 Task: Log work in the project BeaconWorks for the issue 'Develop a new feature to allow for dynamic form creation and customization' spent time as '3w 6d 1h 13m' and remaining time as '5w 1d 5h 59m' and move to top of backlog. Now add the issue to the epic 'Knowledge Management System Implementation'. Log work in the project BeaconWorks for the issue 'Improve the accuracy of search results by implementing machine learning algorithms' spent time as '6w 5d 7h 15m' and remaining time as '3w 6d 18h 51m' and move to bottom of backlog. Now add the issue to the epic 'Search Engine Marketing (SEM) Implementation'
Action: Mouse moved to (192, 56)
Screenshot: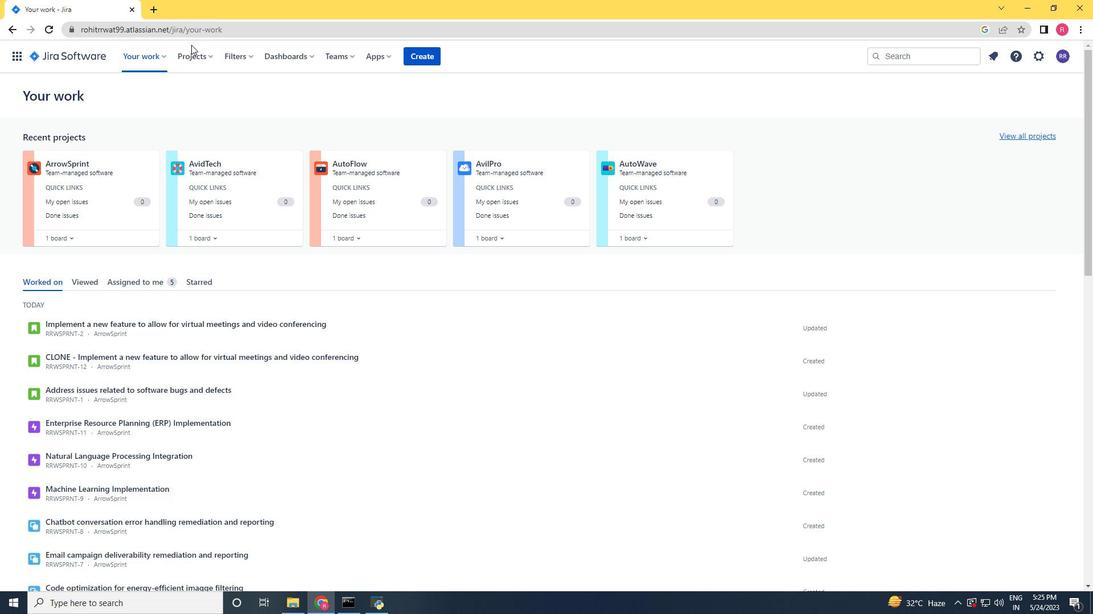 
Action: Mouse pressed left at (192, 56)
Screenshot: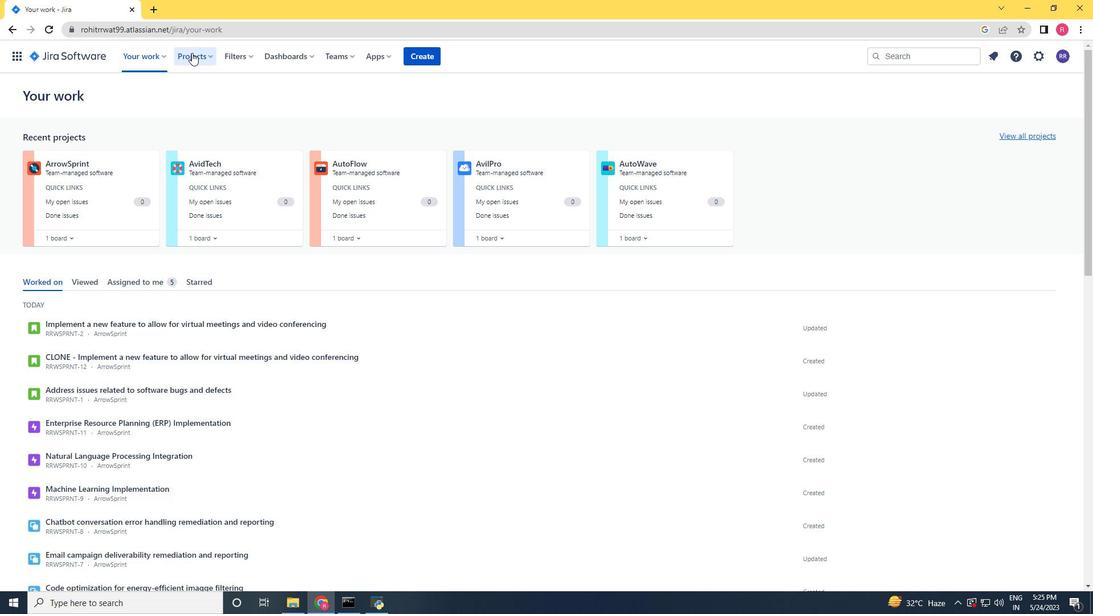 
Action: Mouse moved to (208, 117)
Screenshot: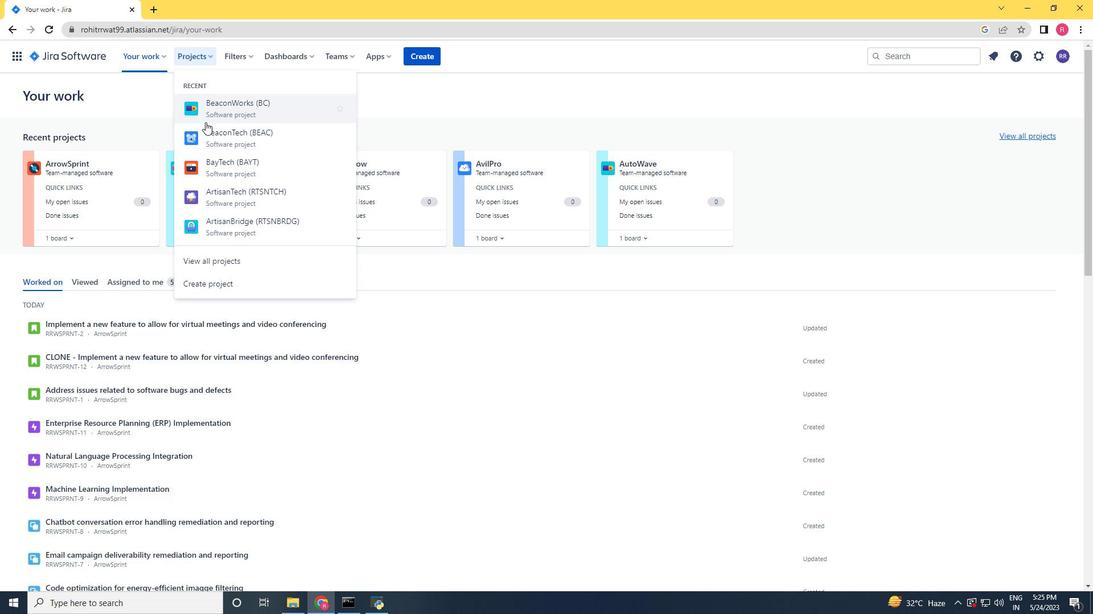 
Action: Mouse pressed left at (208, 117)
Screenshot: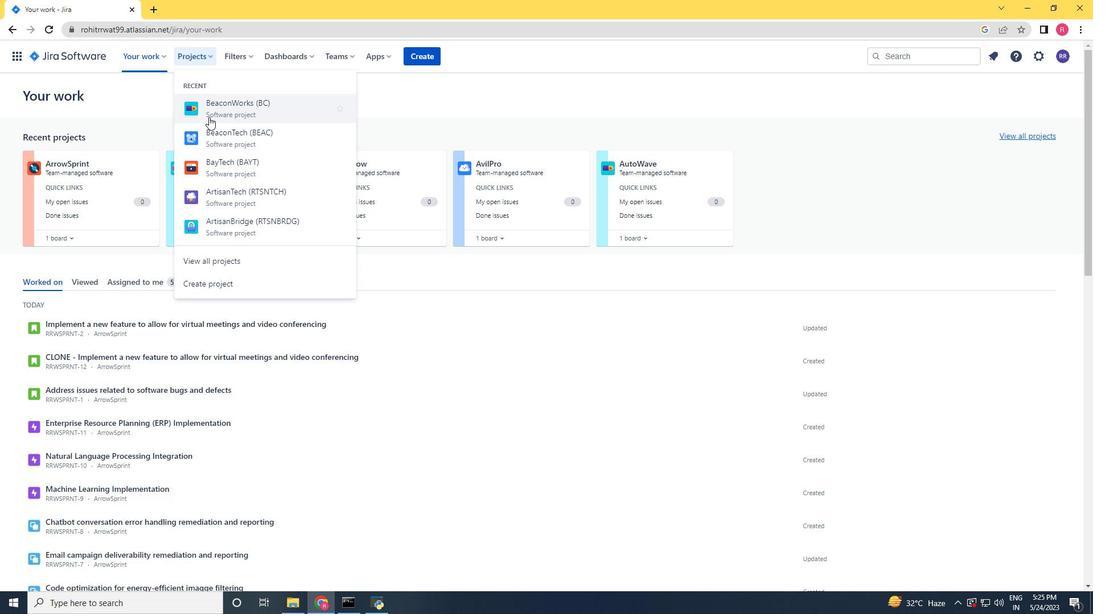 
Action: Mouse moved to (84, 169)
Screenshot: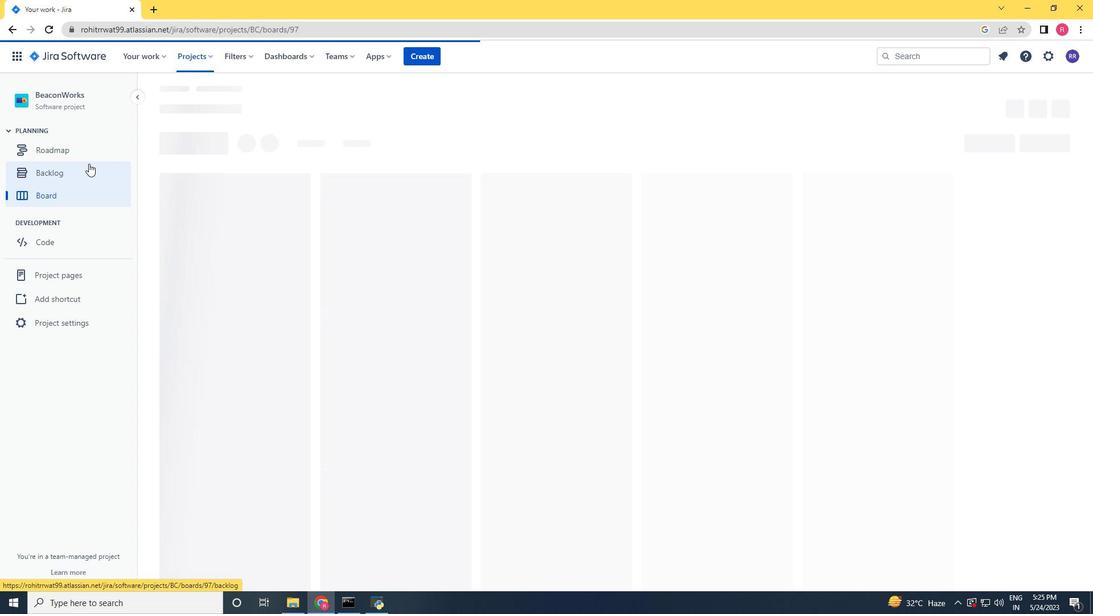
Action: Mouse pressed left at (84, 169)
Screenshot: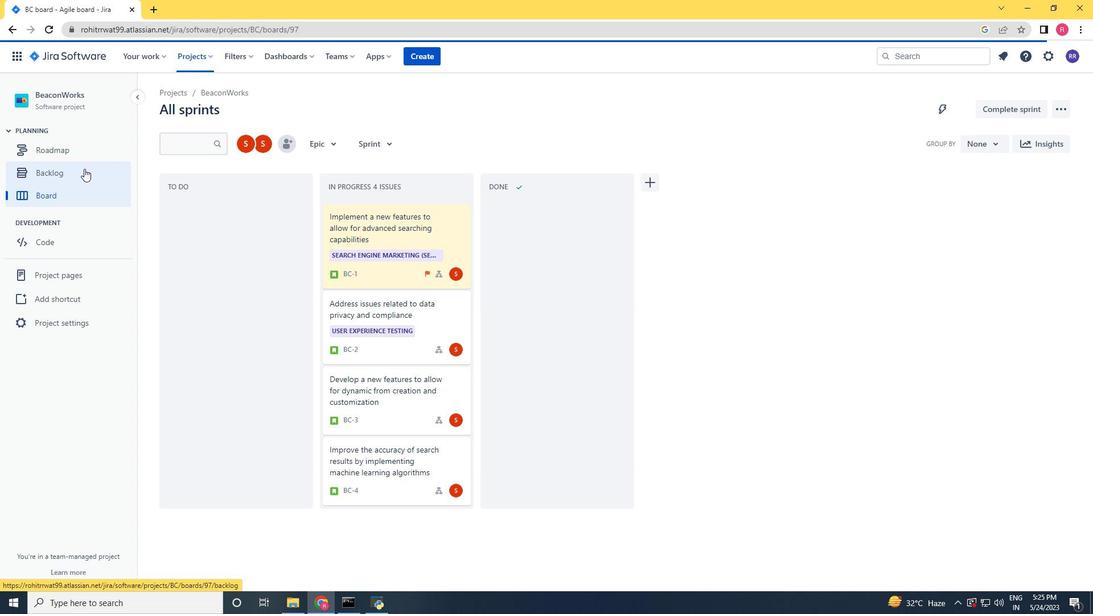 
Action: Mouse moved to (800, 379)
Screenshot: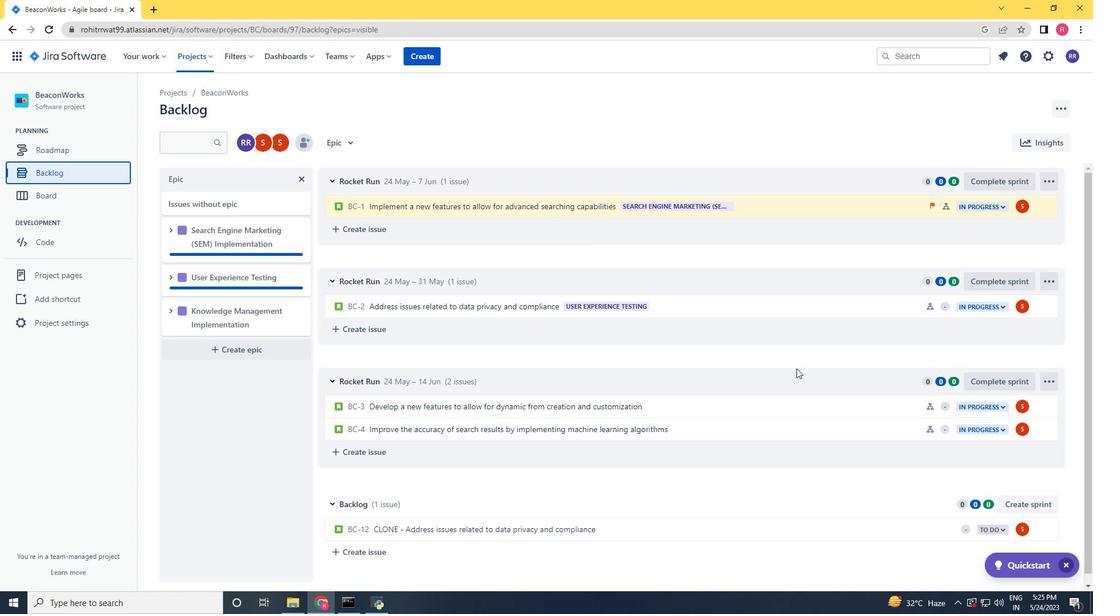 
Action: Mouse scrolled (800, 379) with delta (0, 0)
Screenshot: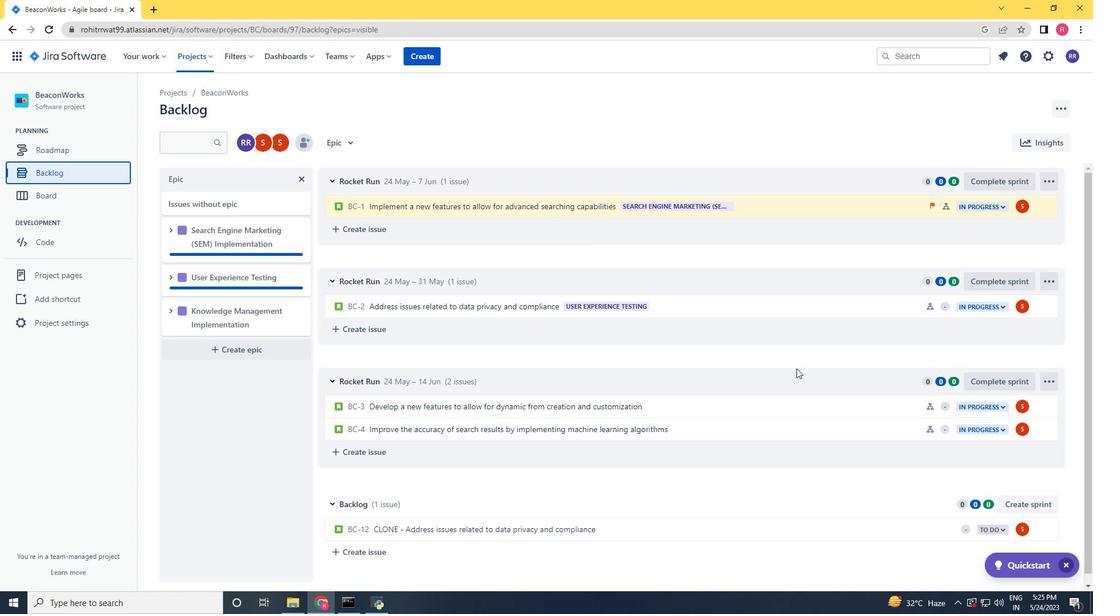 
Action: Mouse scrolled (800, 379) with delta (0, 0)
Screenshot: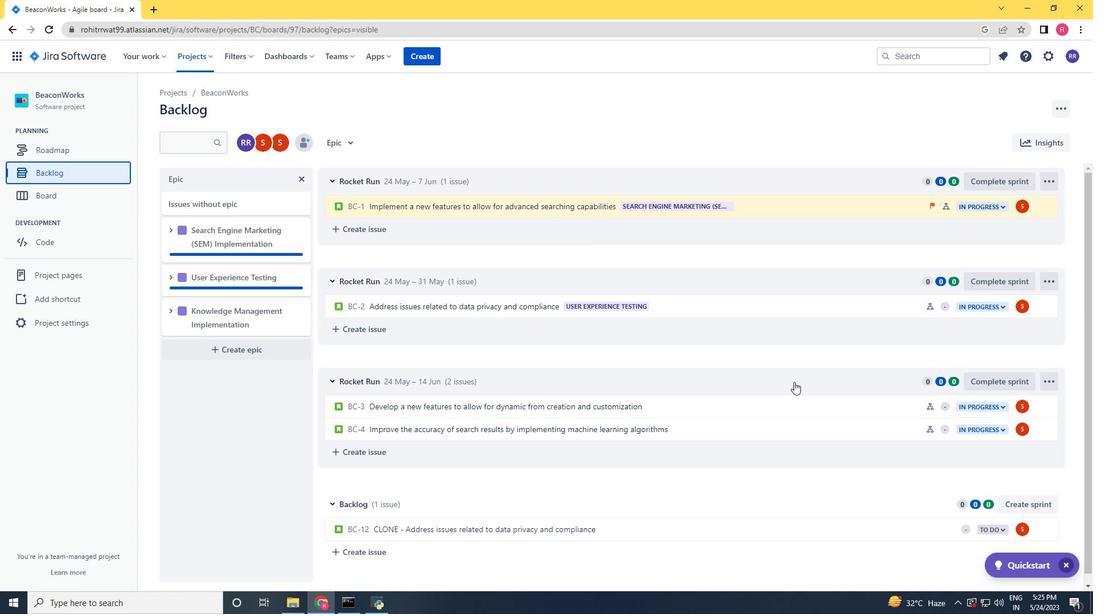 
Action: Mouse scrolled (800, 379) with delta (0, 0)
Screenshot: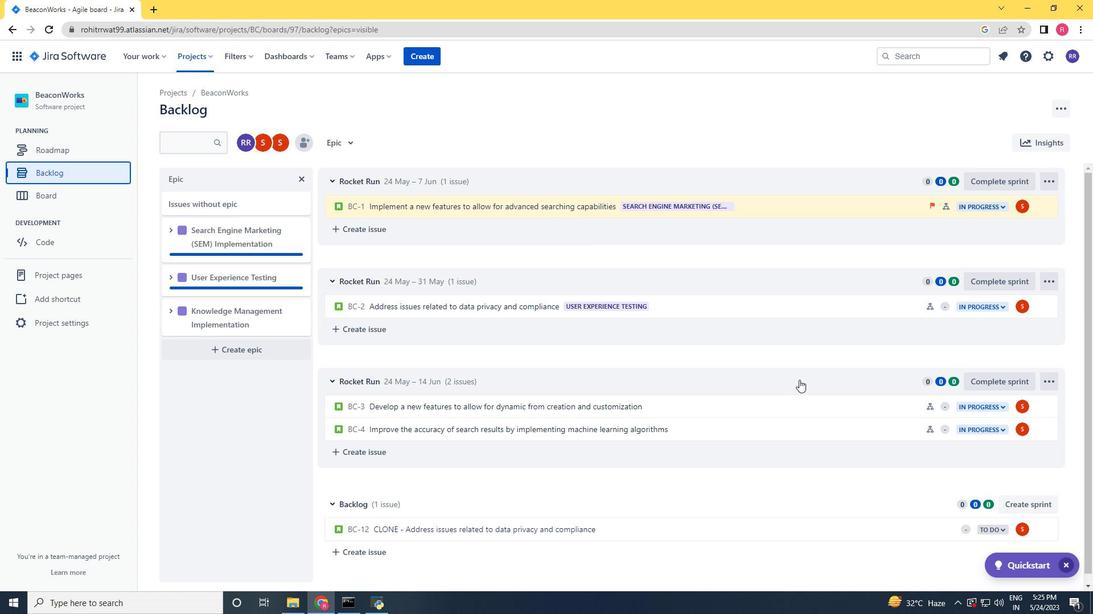 
Action: Mouse moved to (802, 399)
Screenshot: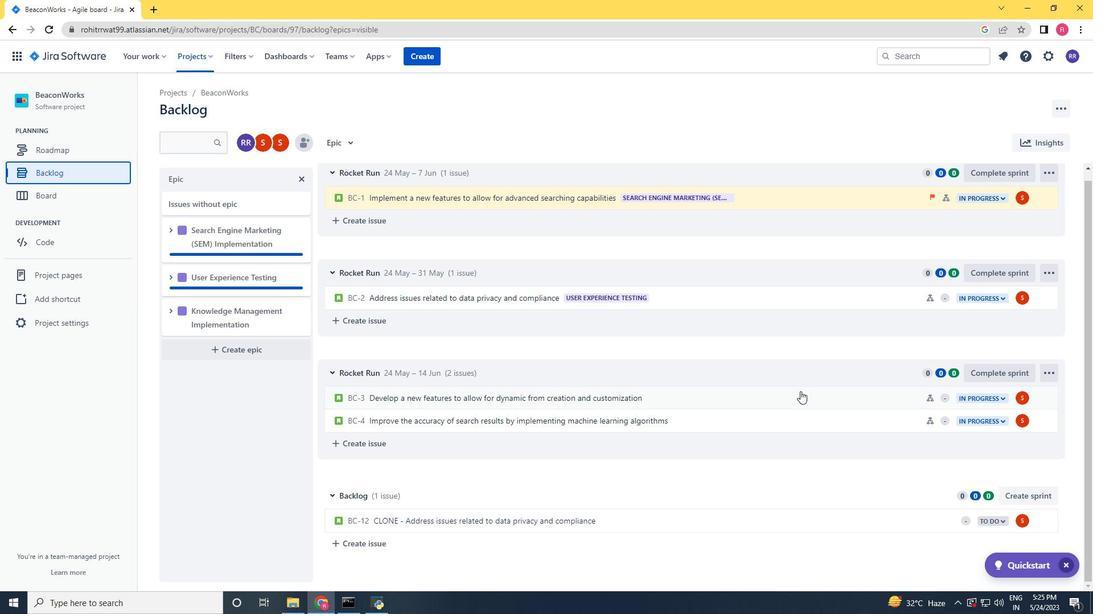 
Action: Mouse pressed left at (802, 399)
Screenshot: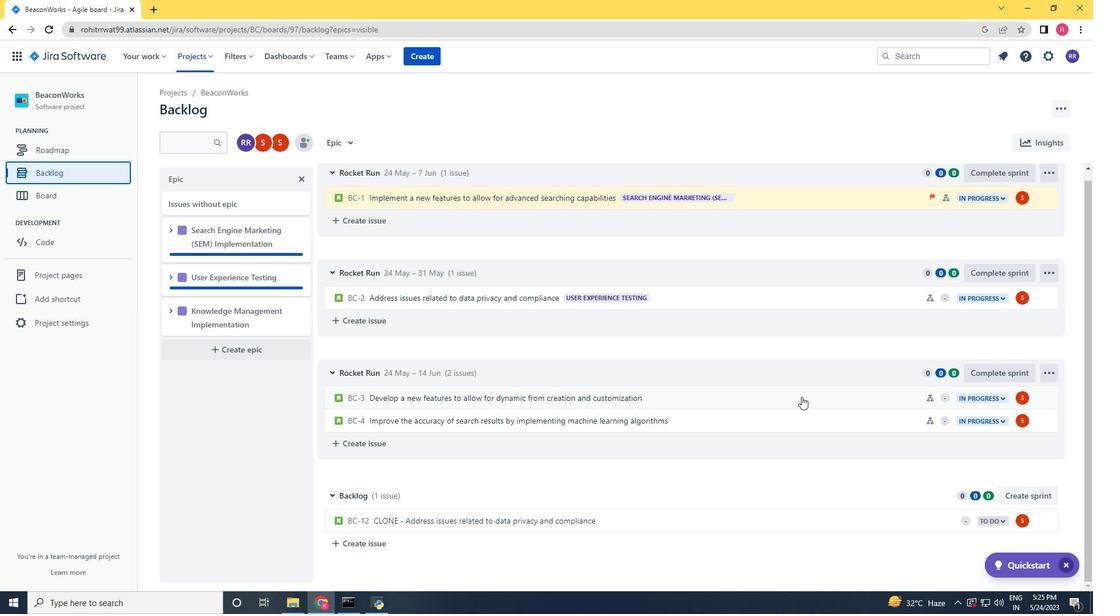 
Action: Mouse moved to (1039, 175)
Screenshot: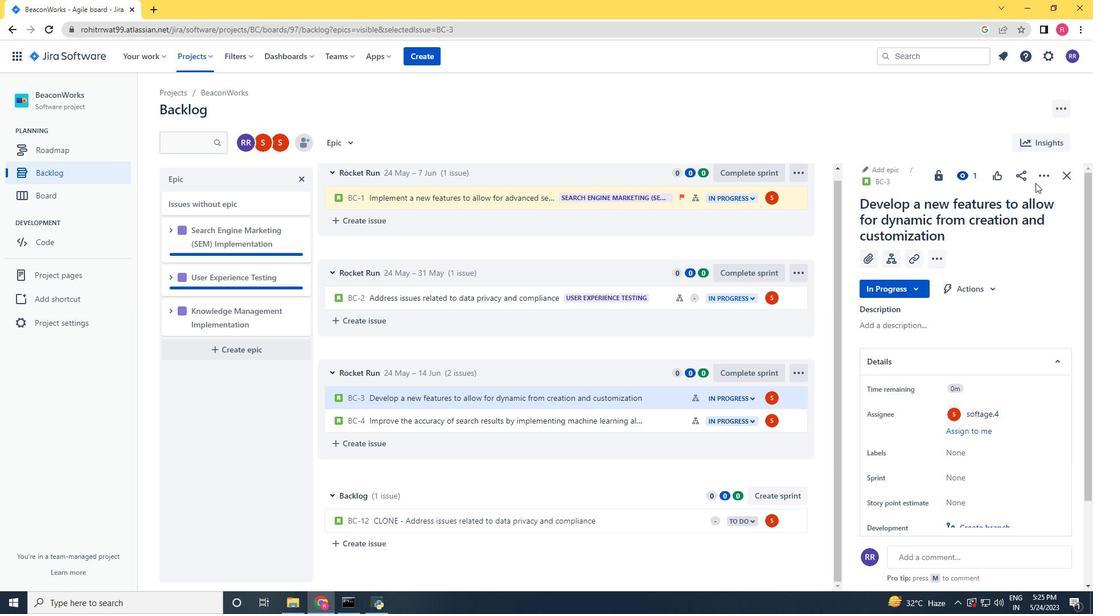 
Action: Mouse pressed left at (1039, 175)
Screenshot: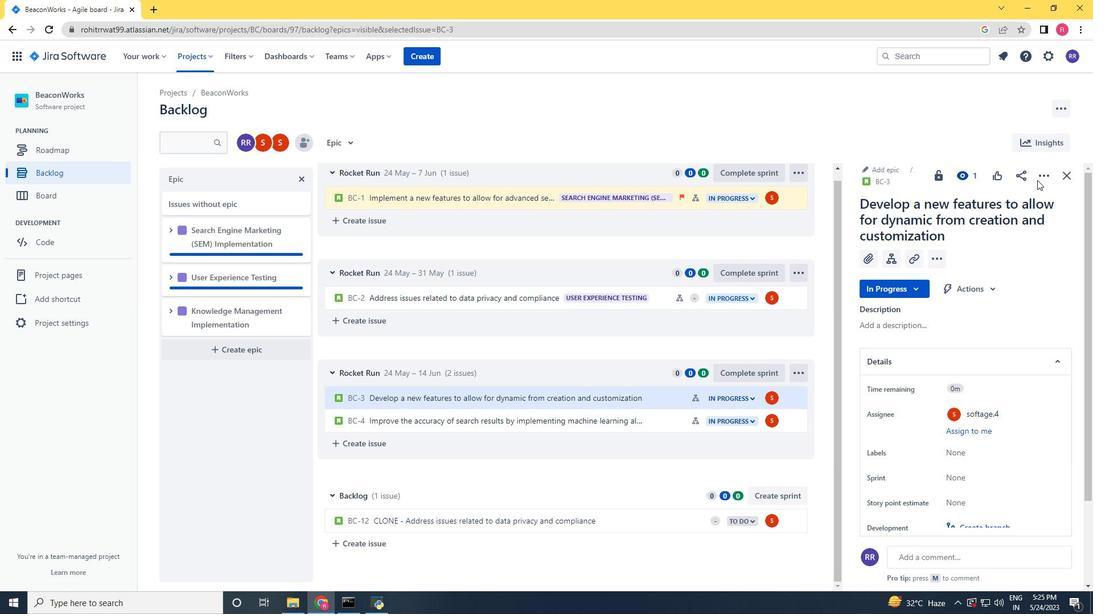 
Action: Mouse moved to (1041, 173)
Screenshot: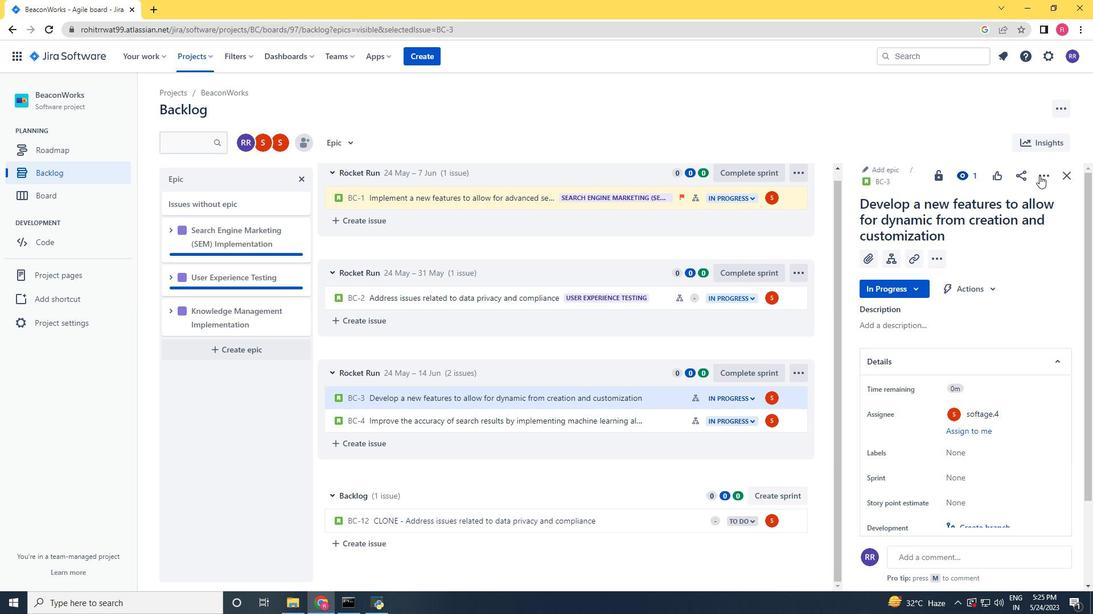
Action: Mouse pressed left at (1041, 173)
Screenshot: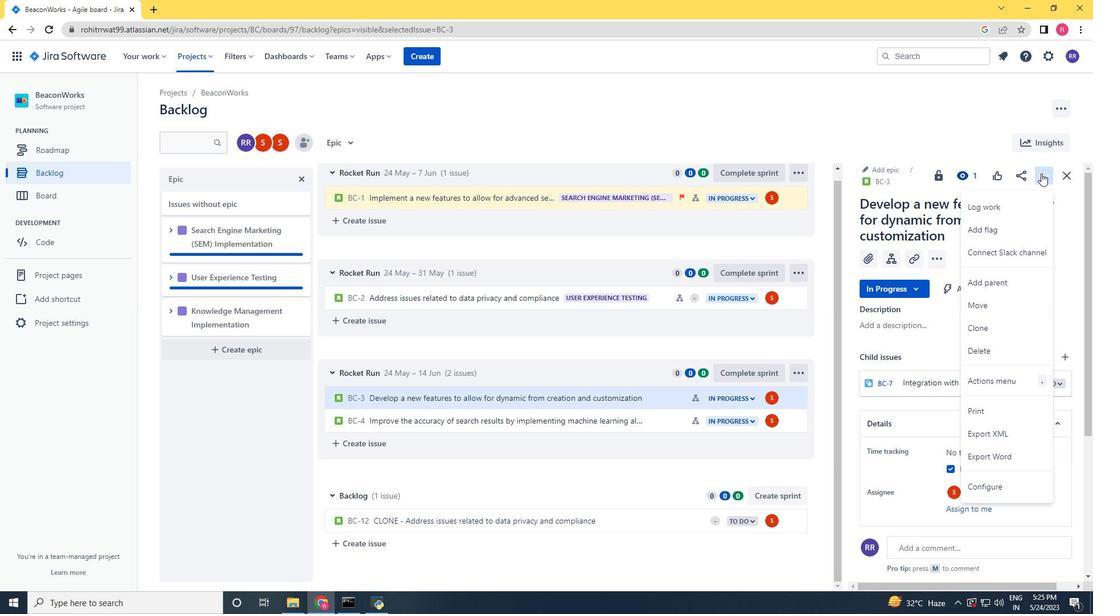 
Action: Mouse pressed left at (1041, 173)
Screenshot: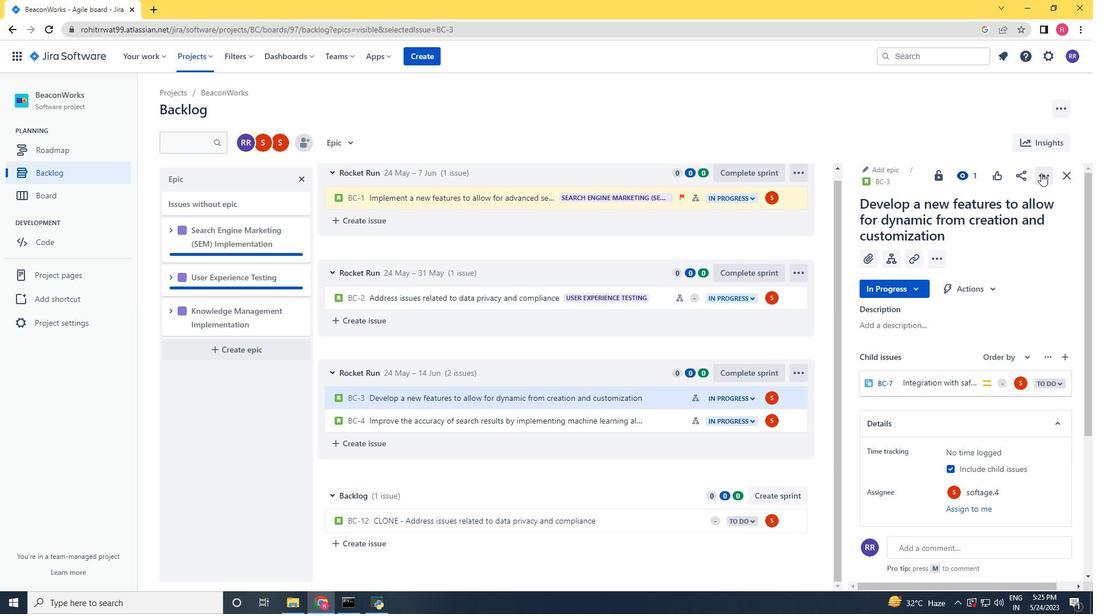 
Action: Mouse moved to (985, 212)
Screenshot: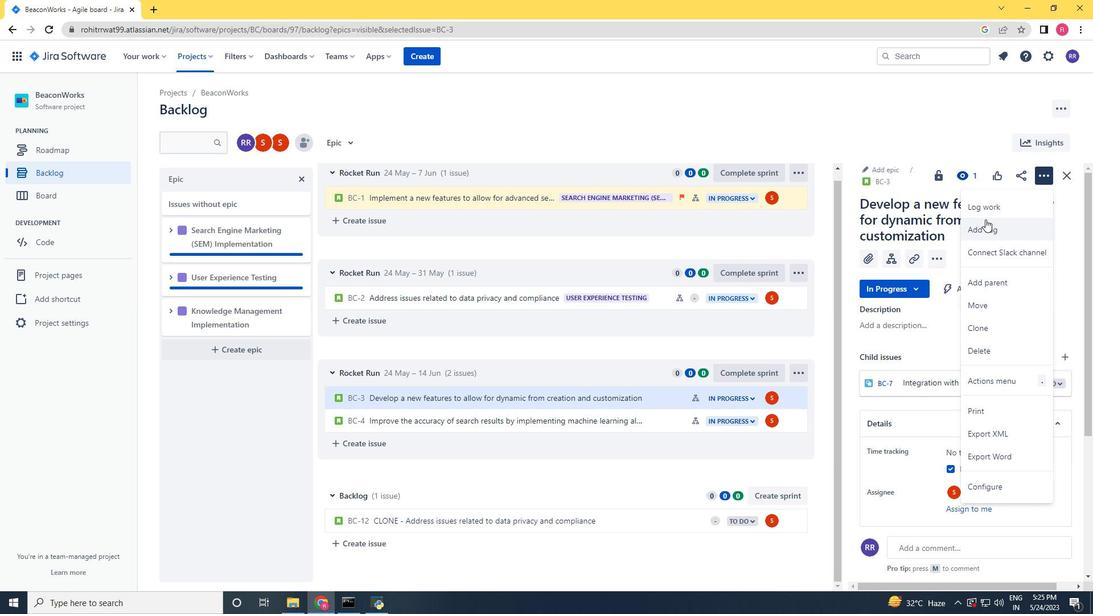 
Action: Mouse pressed left at (985, 212)
Screenshot: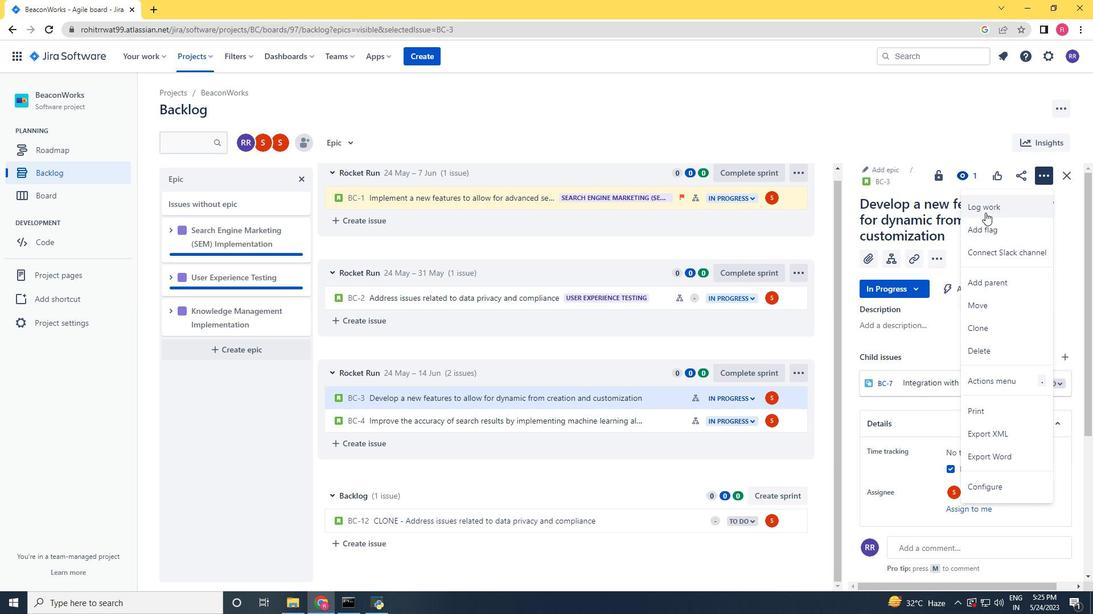 
Action: Mouse moved to (495, 230)
Screenshot: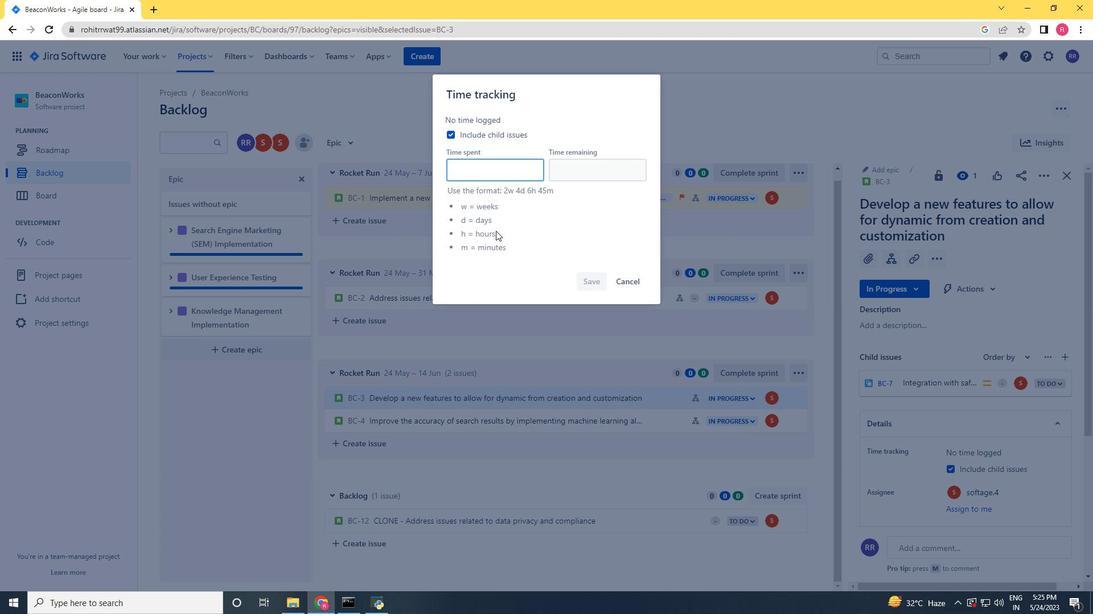 
Action: Key pressed 3w<Key.space>6d<Key.space>
Screenshot: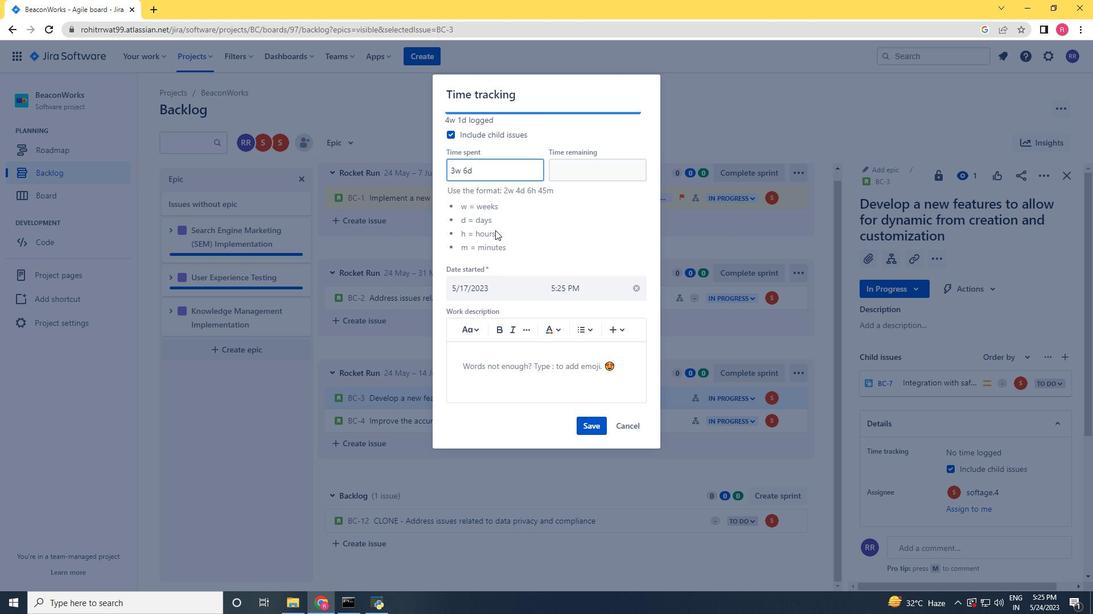 
Action: Mouse moved to (489, 209)
Screenshot: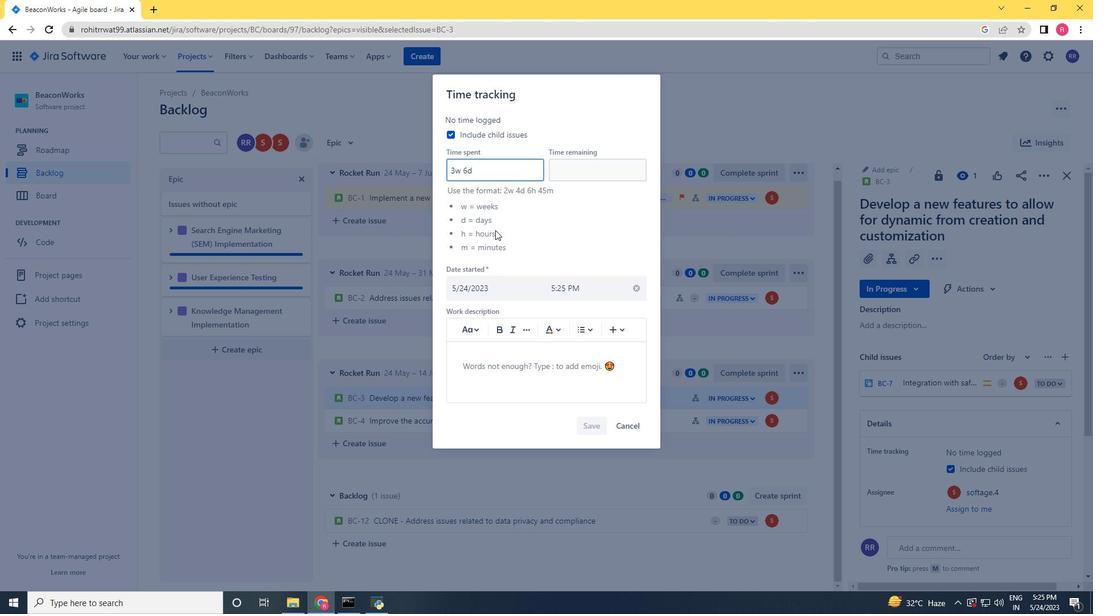 
Action: Key pressed 1h<Key.space>13m<Key.tab>5w<Key.space><Key.space>1d<Key.space><Key.space><Key.backspace><Key.backspace><Key.backspace><Key.backspace><Key.backspace>1d<Key.space><Key.space>=<Key.backspace><Key.backspace>5h<Key.space>59m
Screenshot: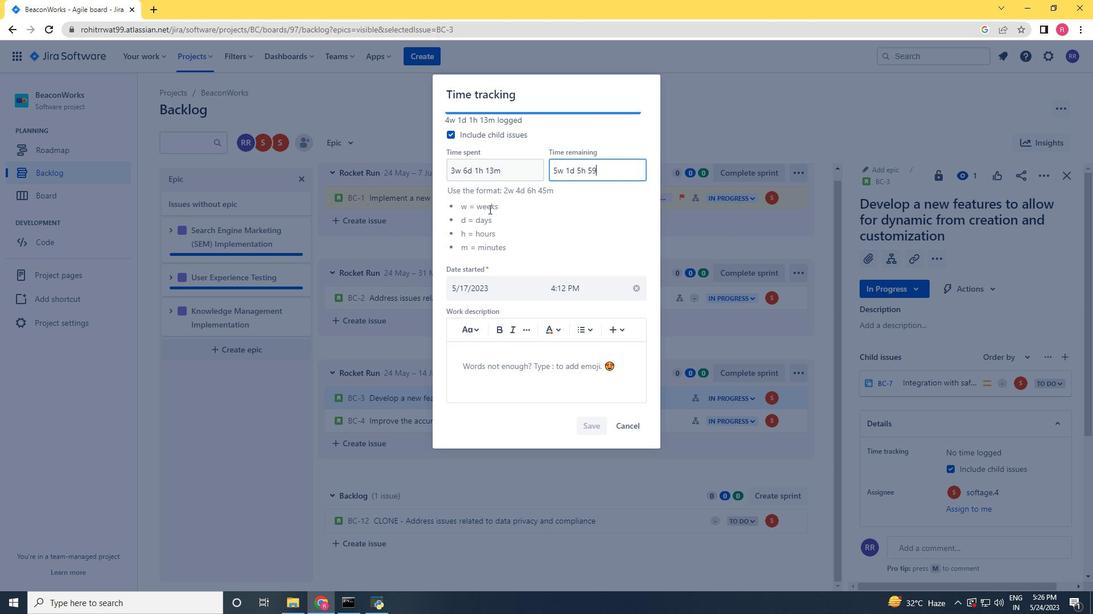
Action: Mouse moved to (589, 427)
Screenshot: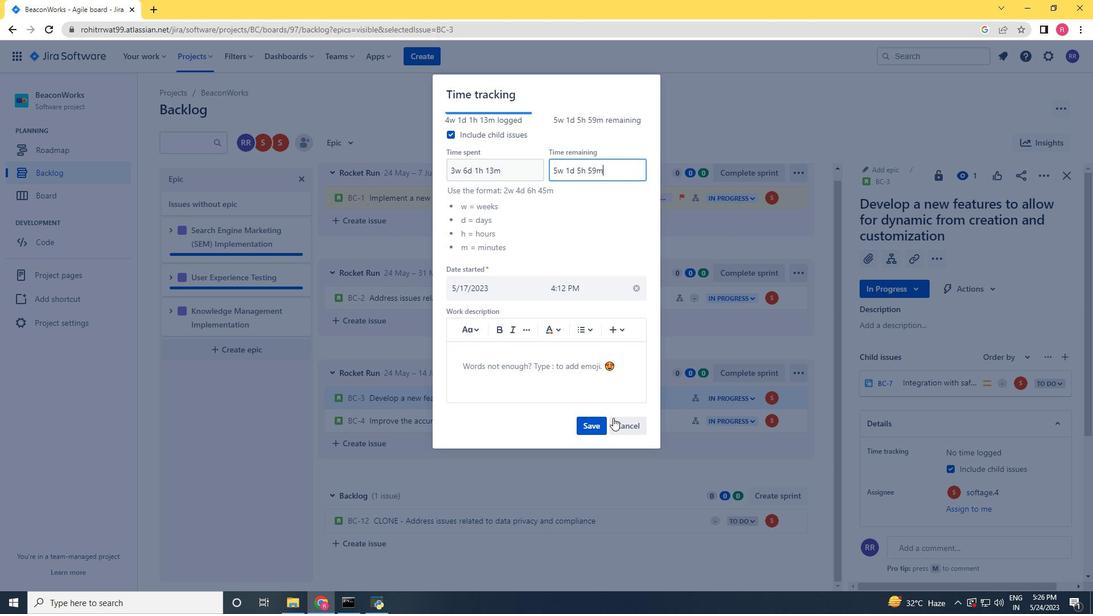 
Action: Mouse pressed left at (589, 427)
Screenshot: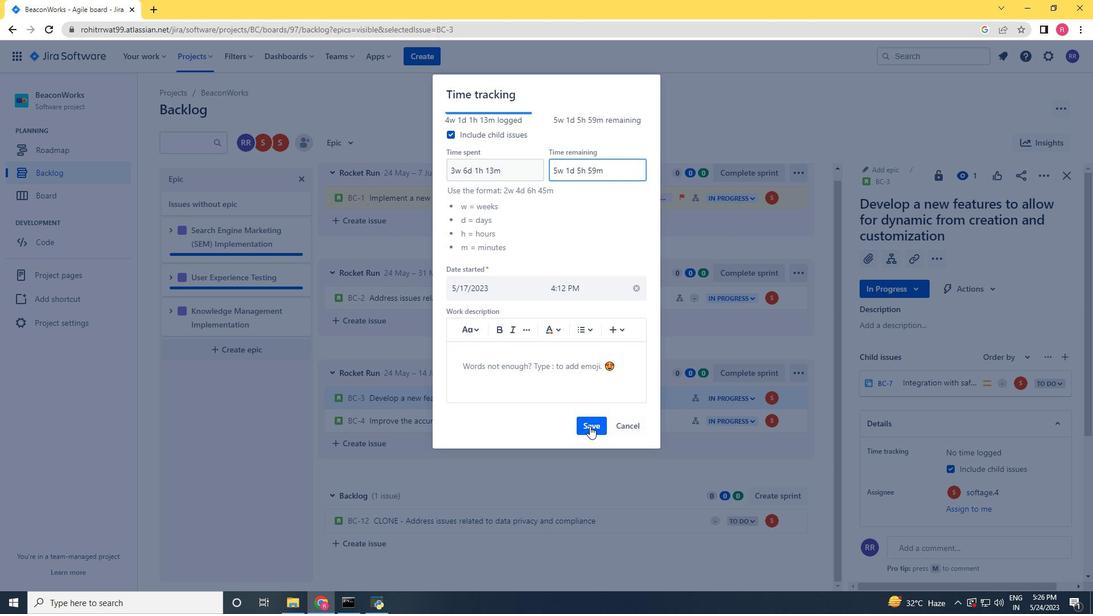 
Action: Mouse moved to (790, 400)
Screenshot: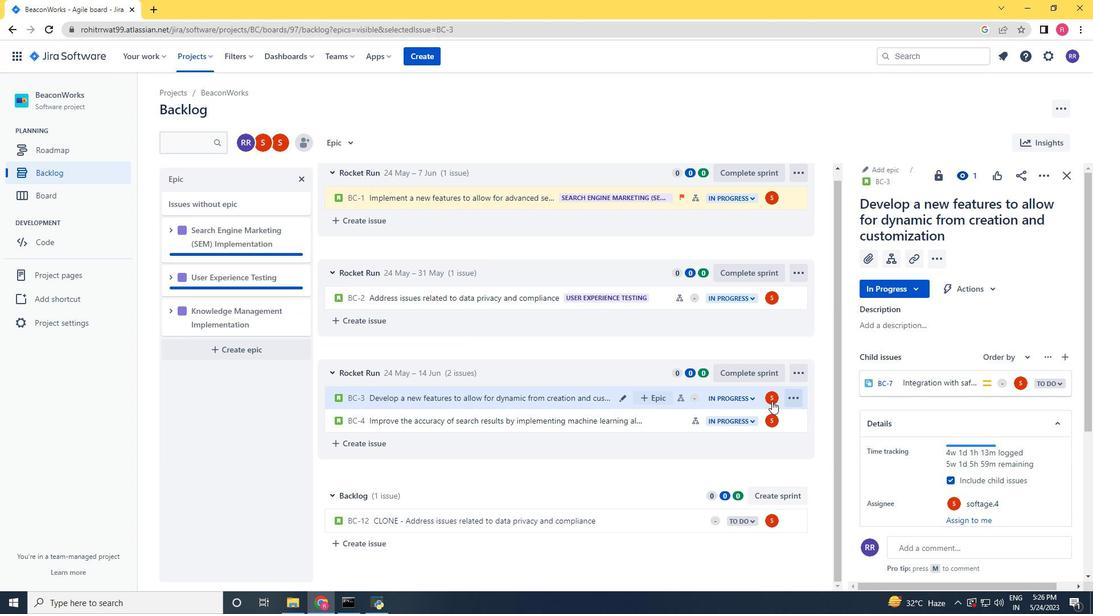 
Action: Mouse pressed left at (790, 400)
Screenshot: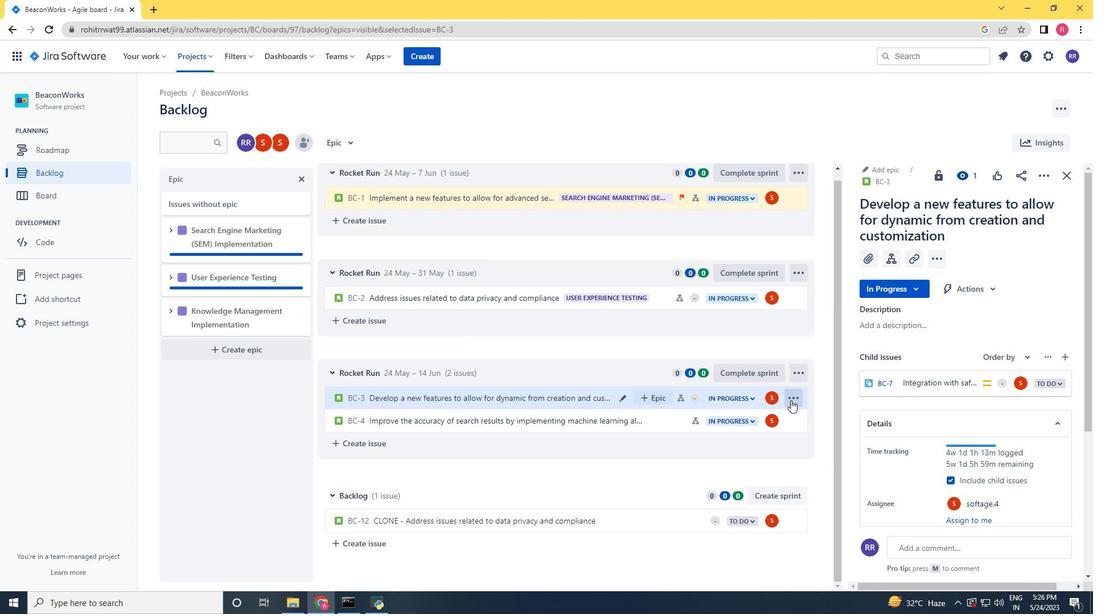 
Action: Mouse moved to (776, 359)
Screenshot: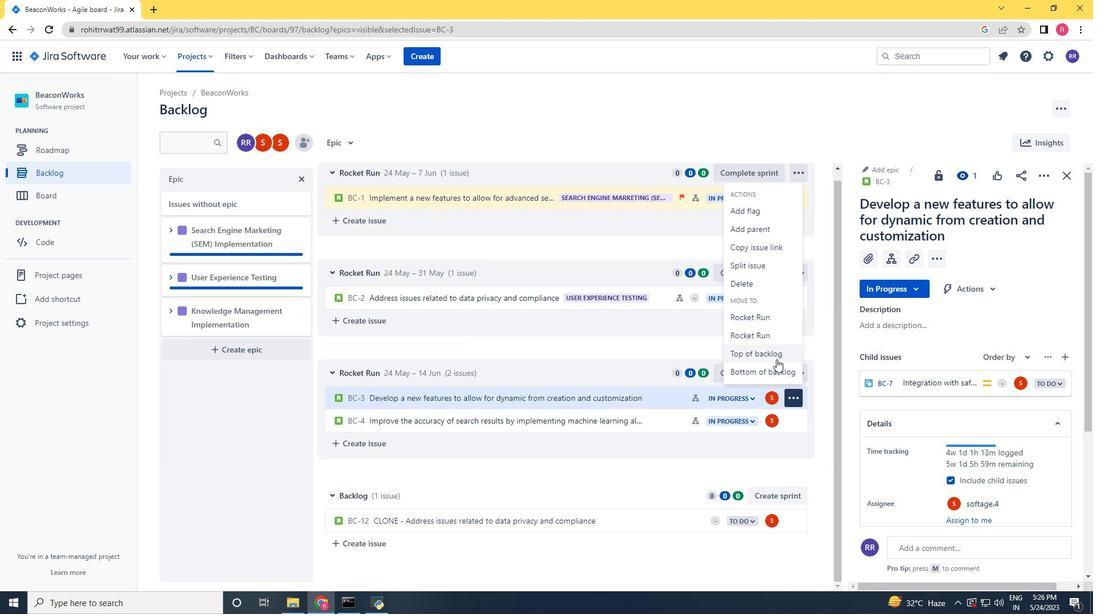
Action: Mouse pressed left at (776, 359)
Screenshot: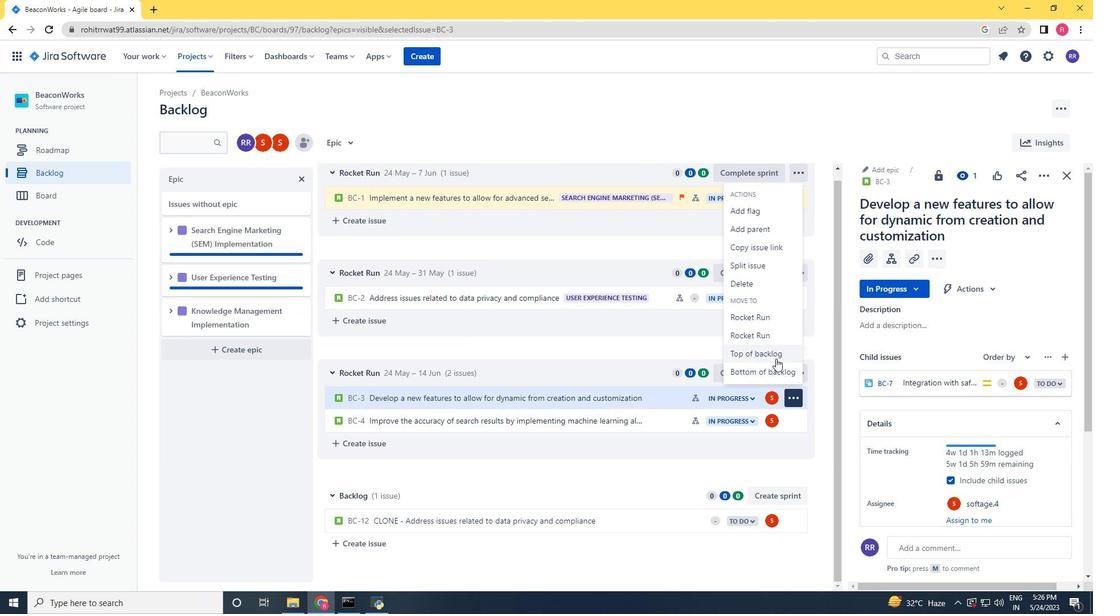 
Action: Mouse moved to (584, 187)
Screenshot: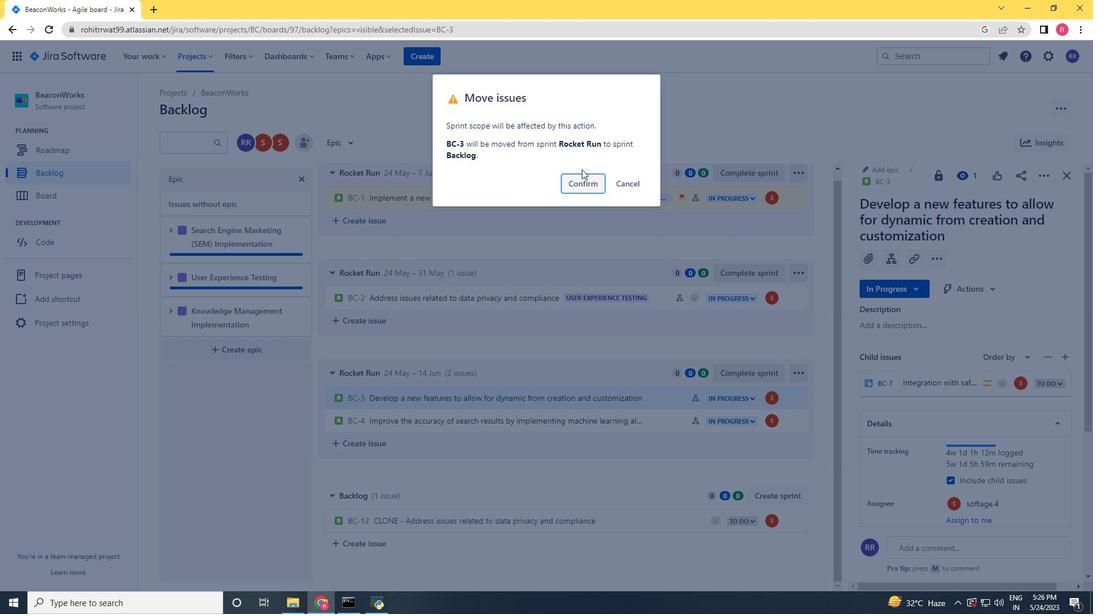 
Action: Mouse pressed left at (584, 187)
Screenshot: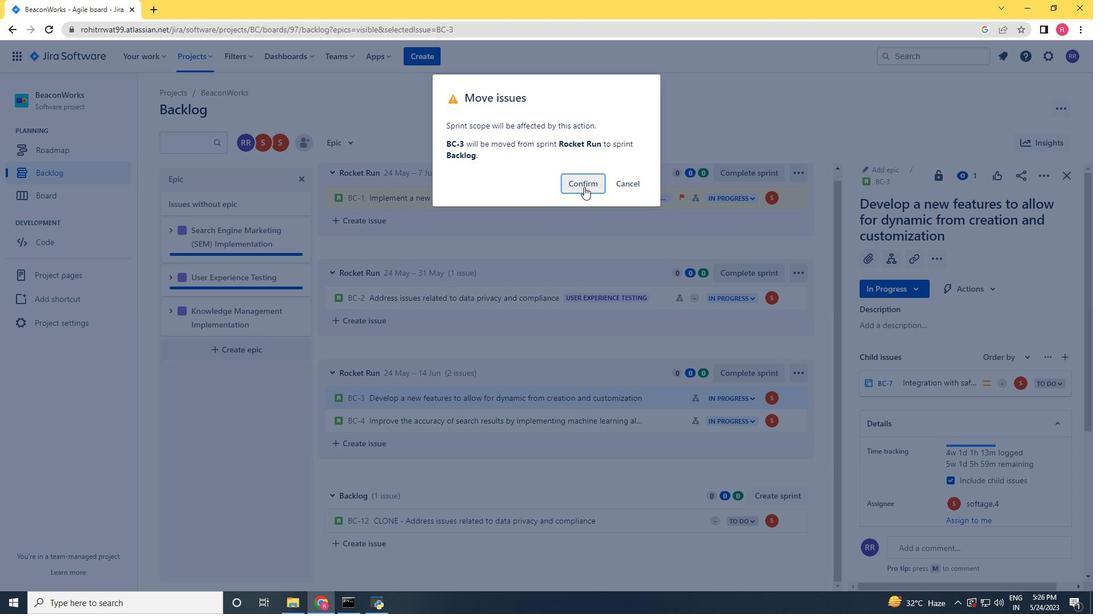 
Action: Mouse moved to (654, 499)
Screenshot: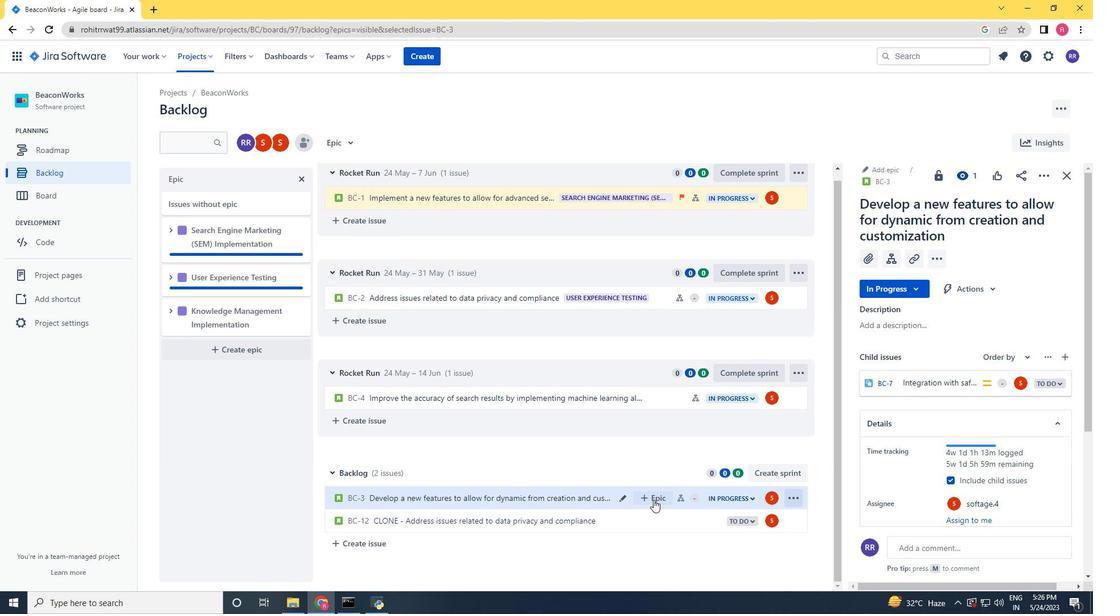 
Action: Mouse pressed left at (654, 499)
Screenshot: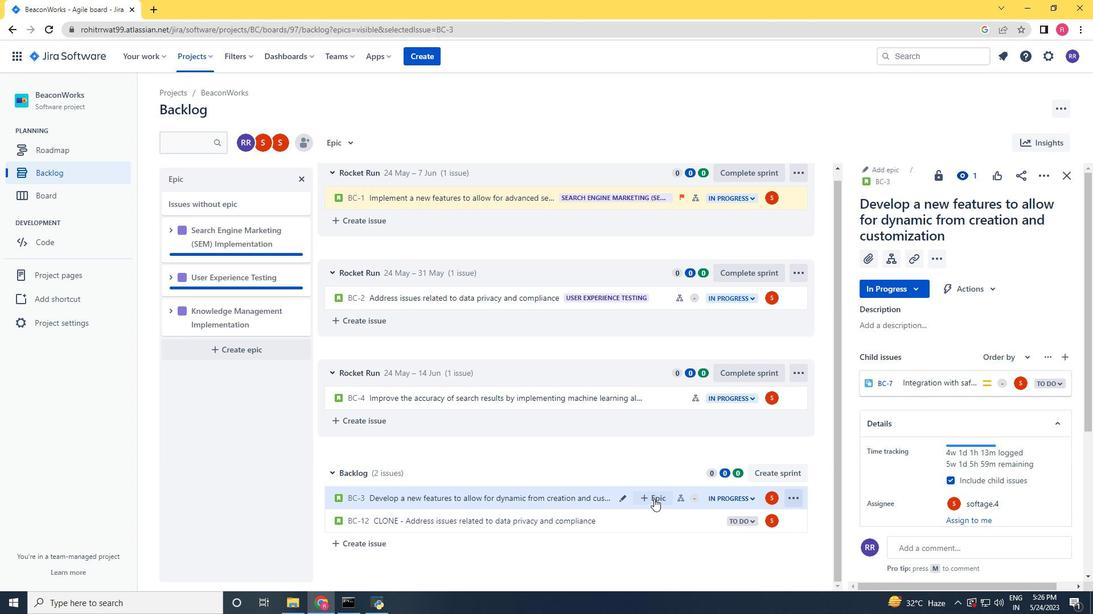 
Action: Mouse moved to (659, 496)
Screenshot: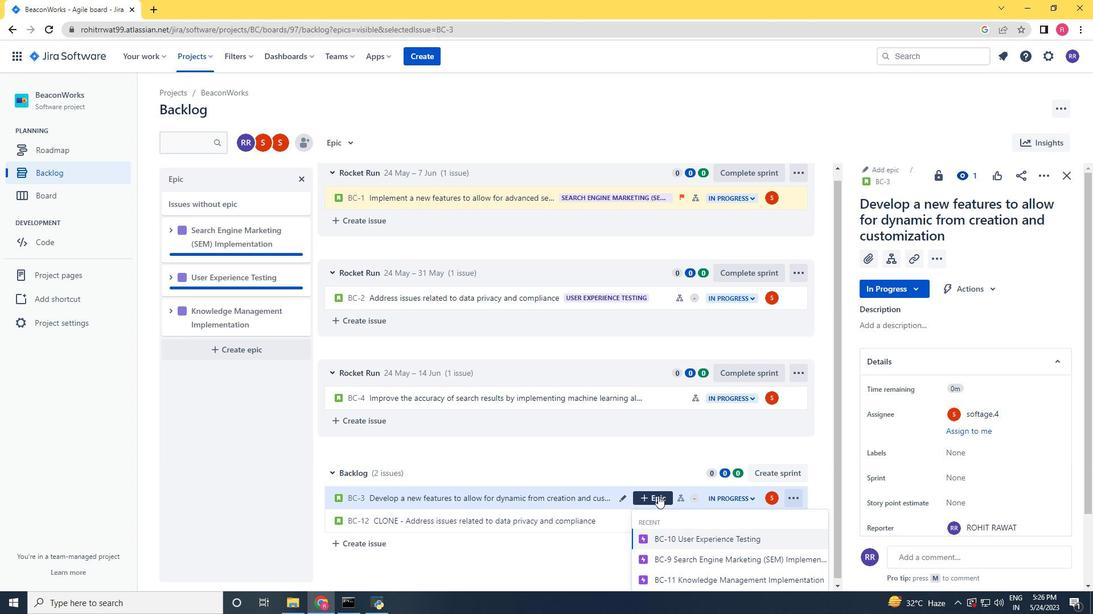
Action: Mouse scrolled (659, 495) with delta (0, 0)
Screenshot: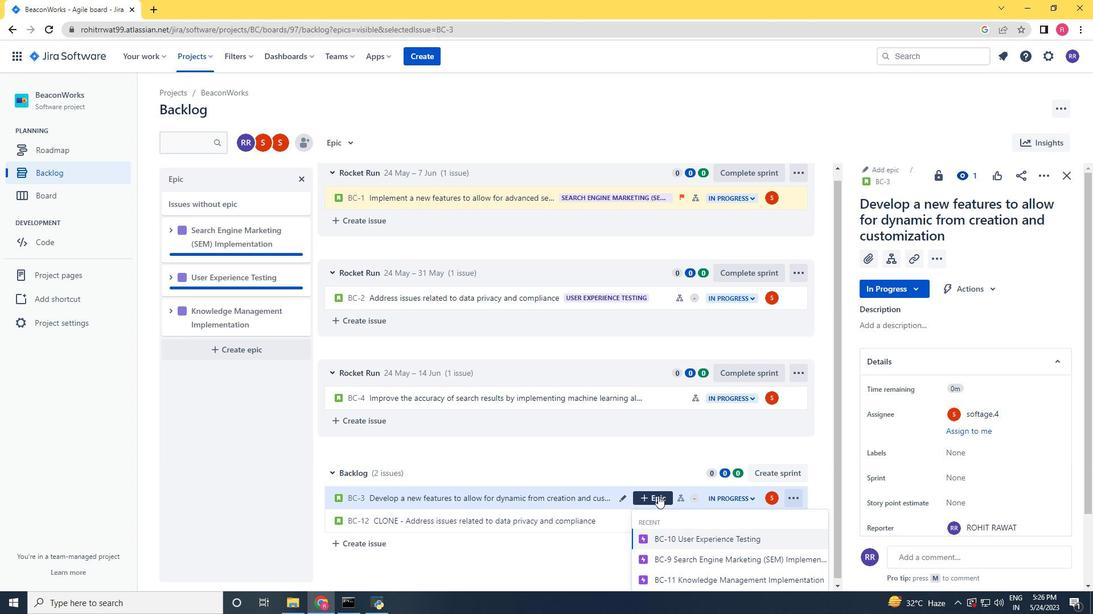 
Action: Mouse scrolled (659, 495) with delta (0, 0)
Screenshot: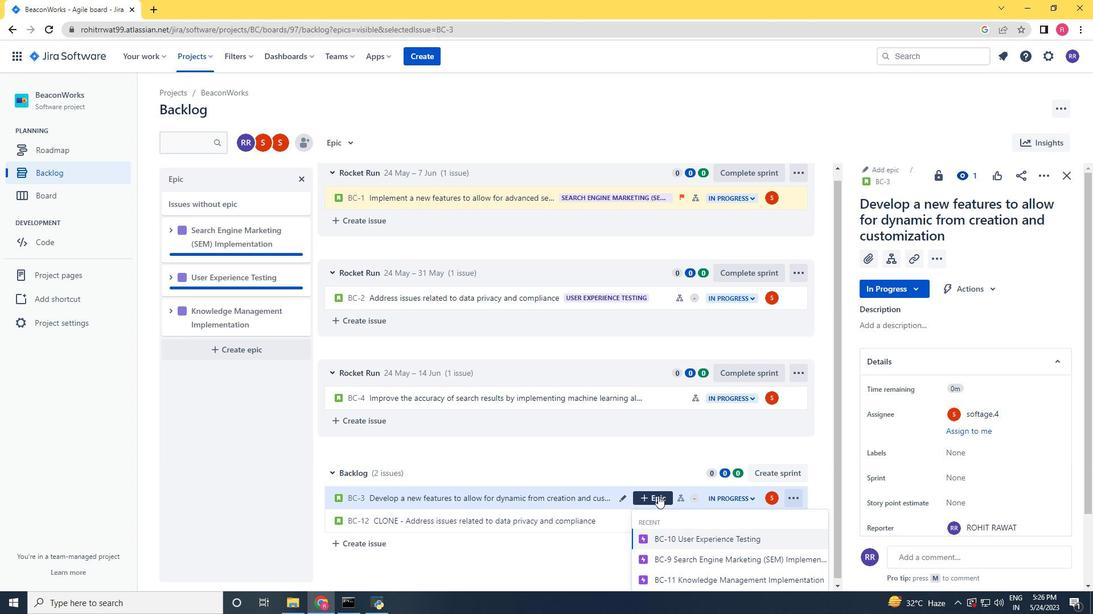
Action: Mouse scrolled (659, 495) with delta (0, 0)
Screenshot: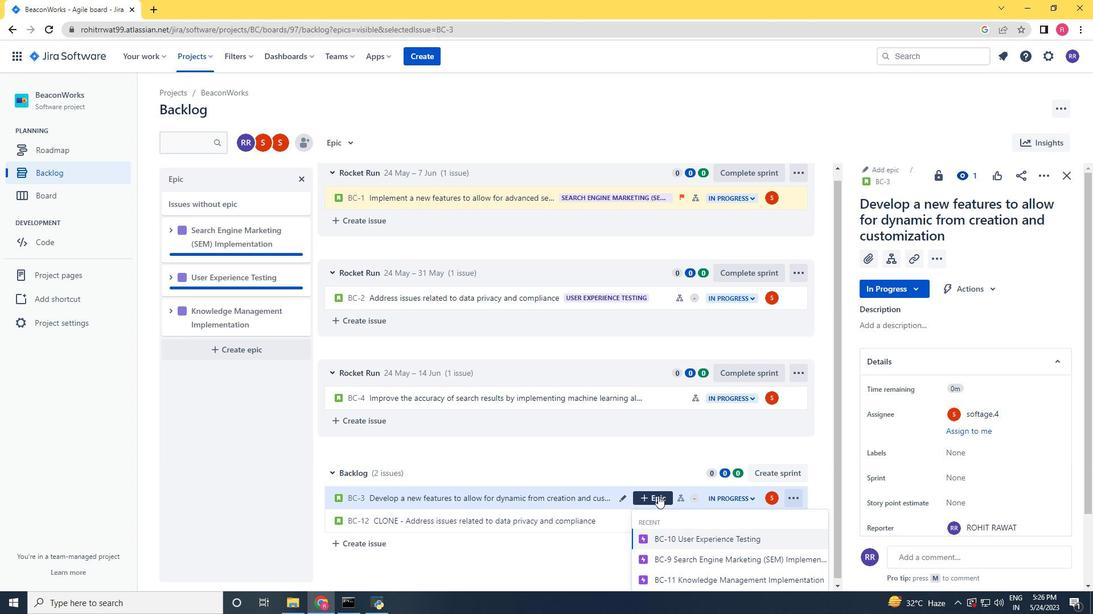 
Action: Mouse scrolled (659, 495) with delta (0, 0)
Screenshot: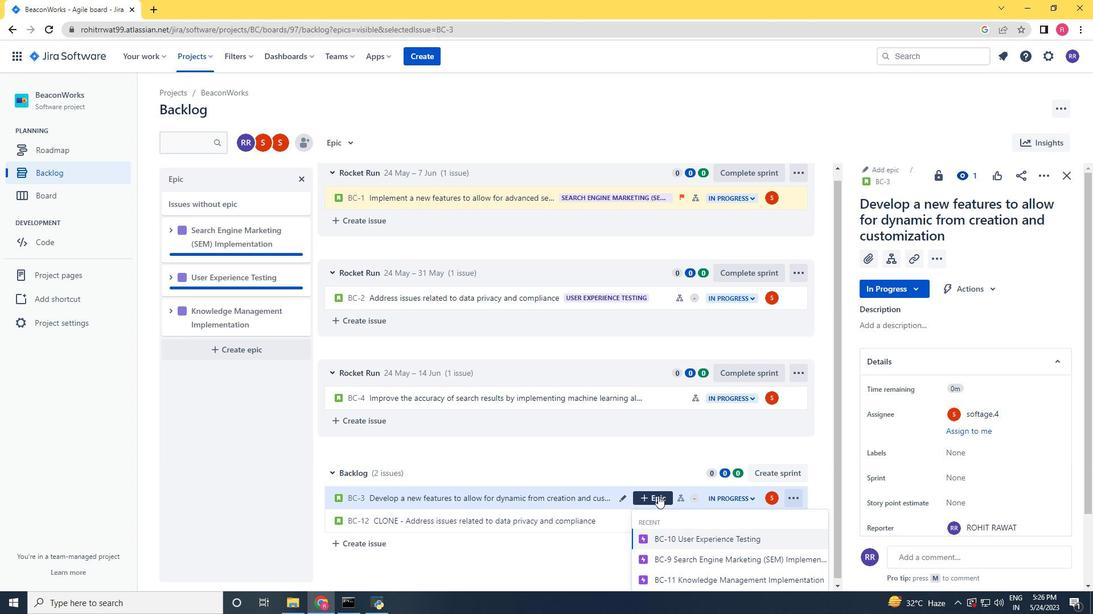 
Action: Mouse scrolled (659, 495) with delta (0, 0)
Screenshot: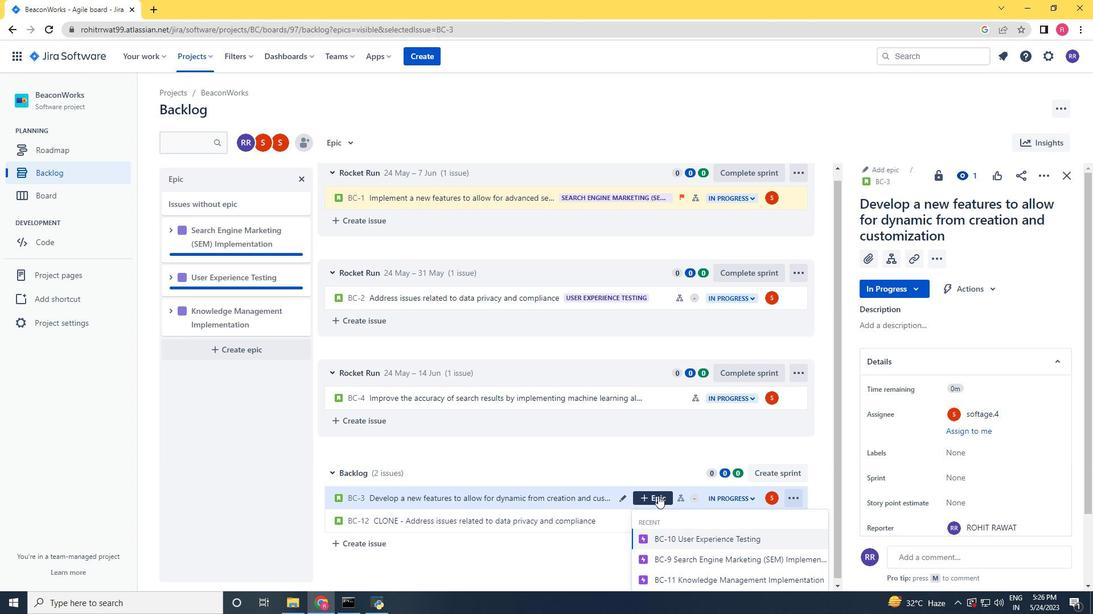 
Action: Mouse moved to (684, 576)
Screenshot: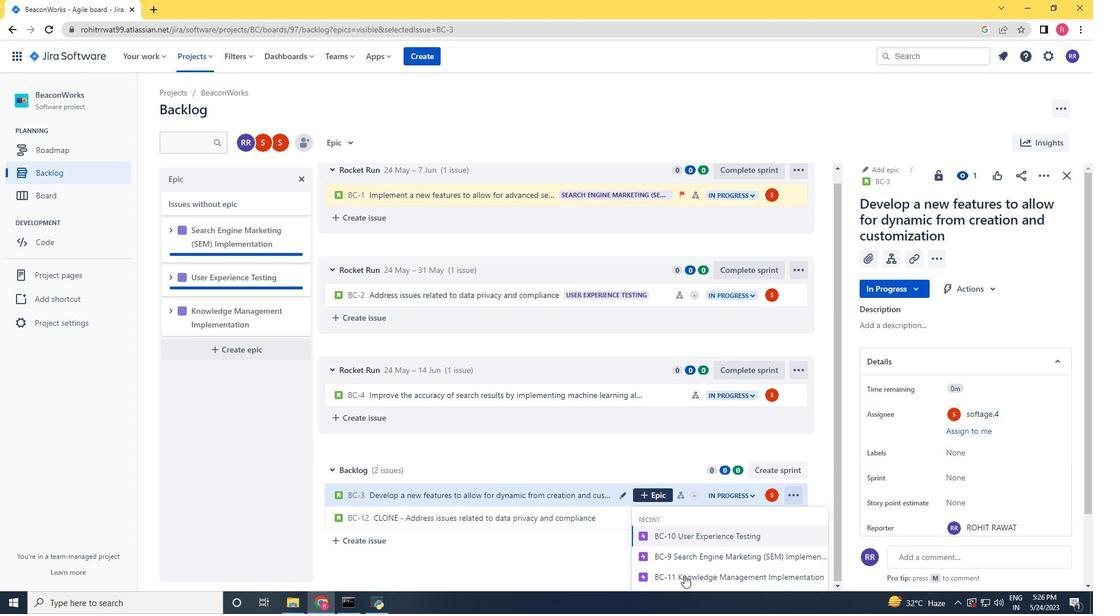 
Action: Mouse pressed left at (684, 576)
Screenshot: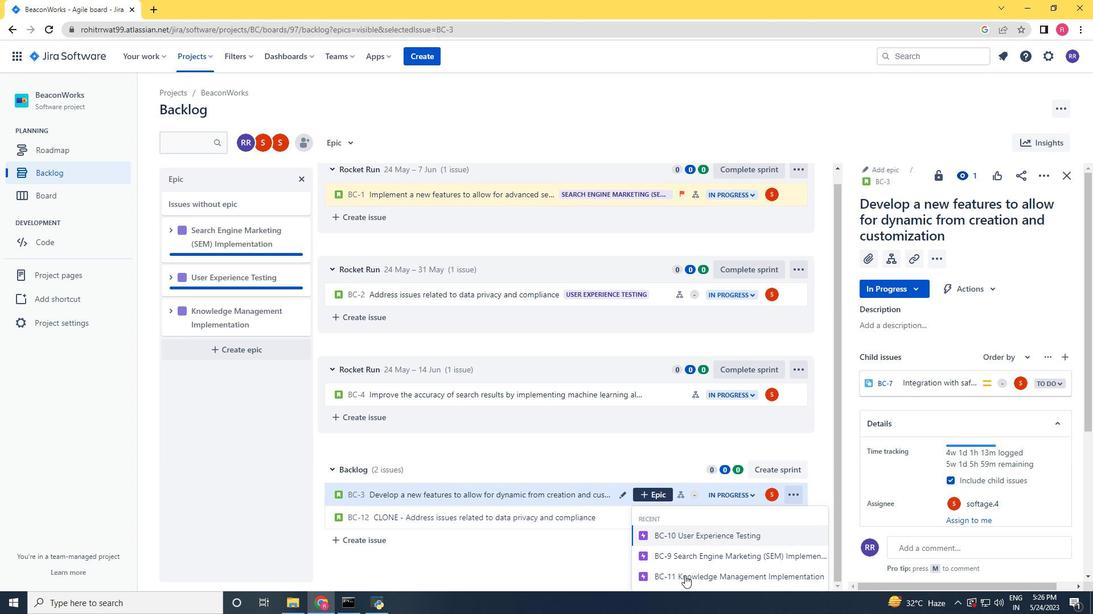 
Action: Mouse moved to (676, 404)
Screenshot: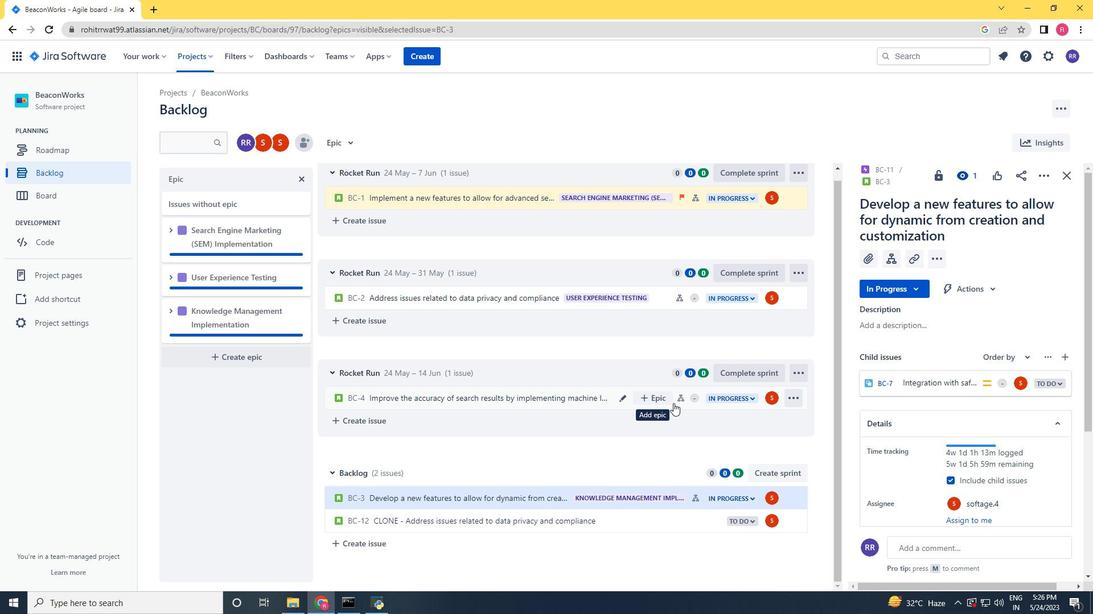 
Action: Mouse pressed left at (676, 404)
Screenshot: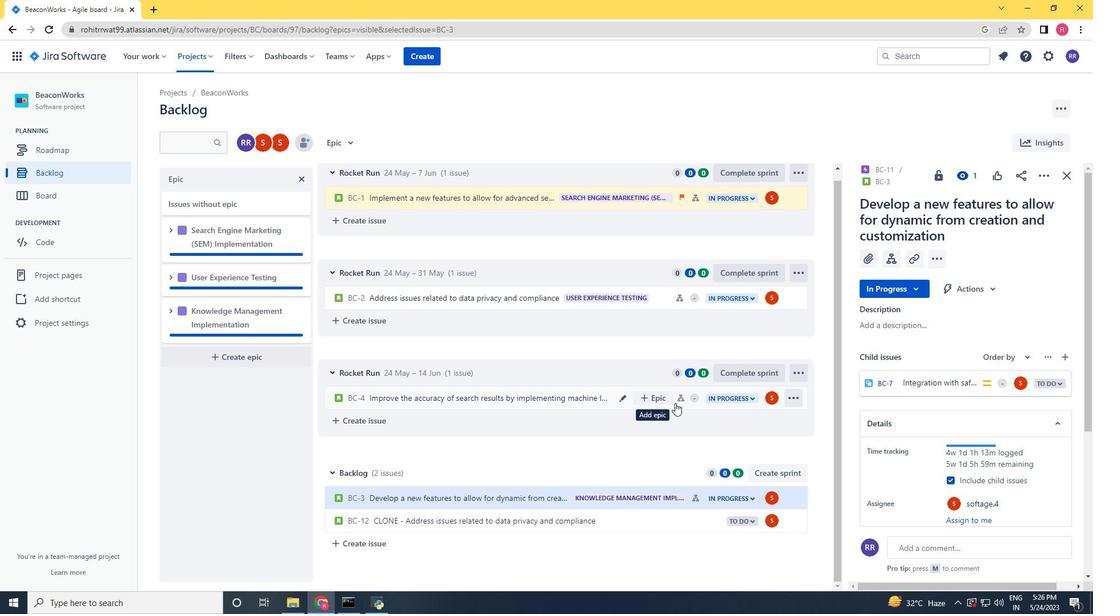 
Action: Mouse moved to (1040, 171)
Screenshot: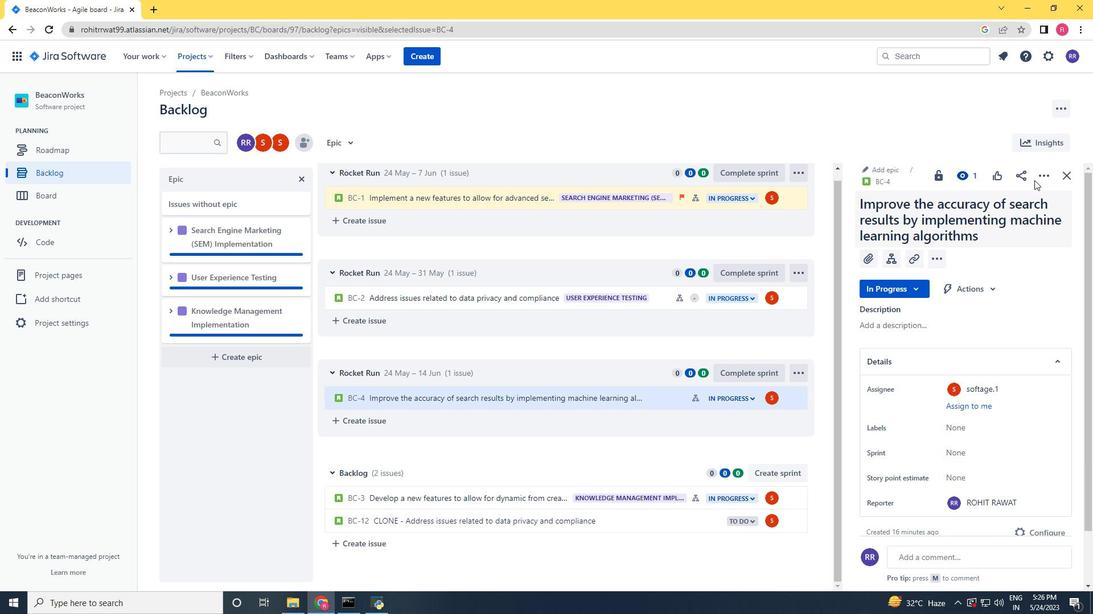 
Action: Mouse pressed left at (1040, 171)
Screenshot: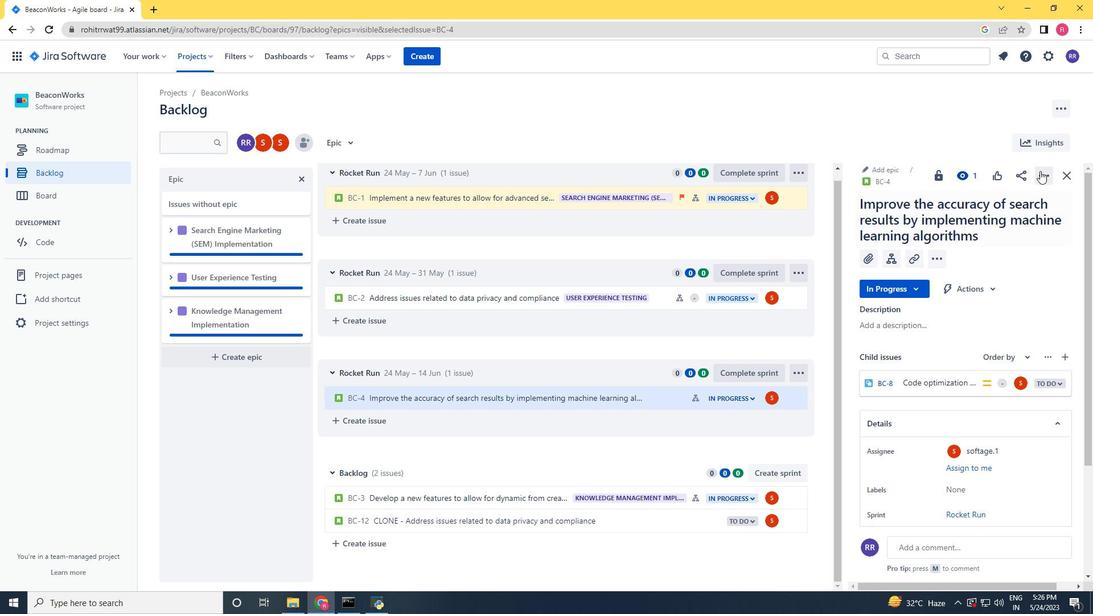 
Action: Mouse moved to (986, 215)
Screenshot: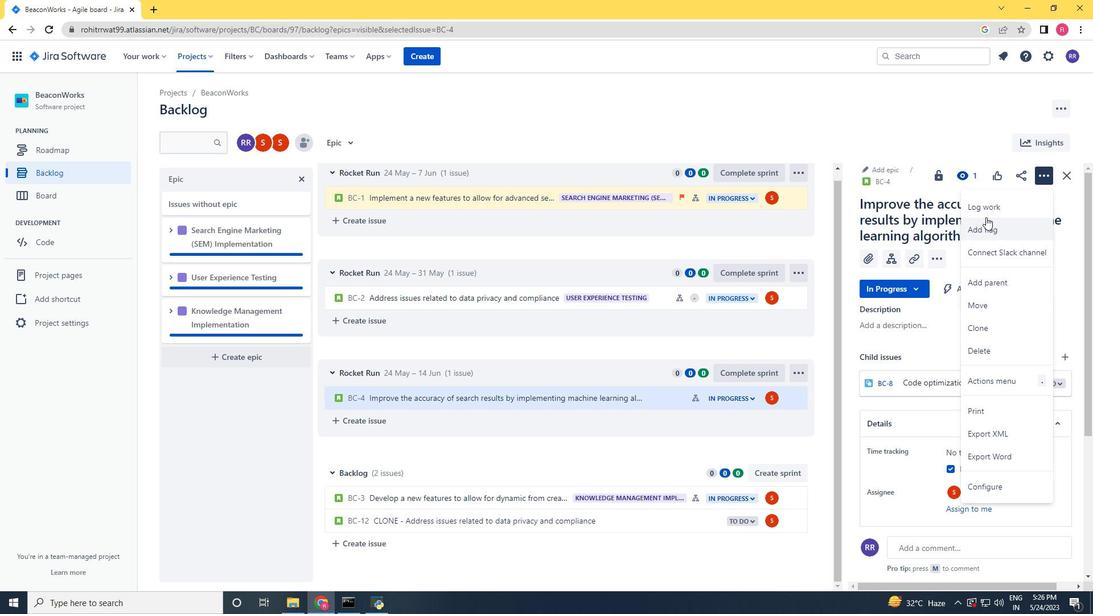 
Action: Mouse pressed left at (986, 215)
Screenshot: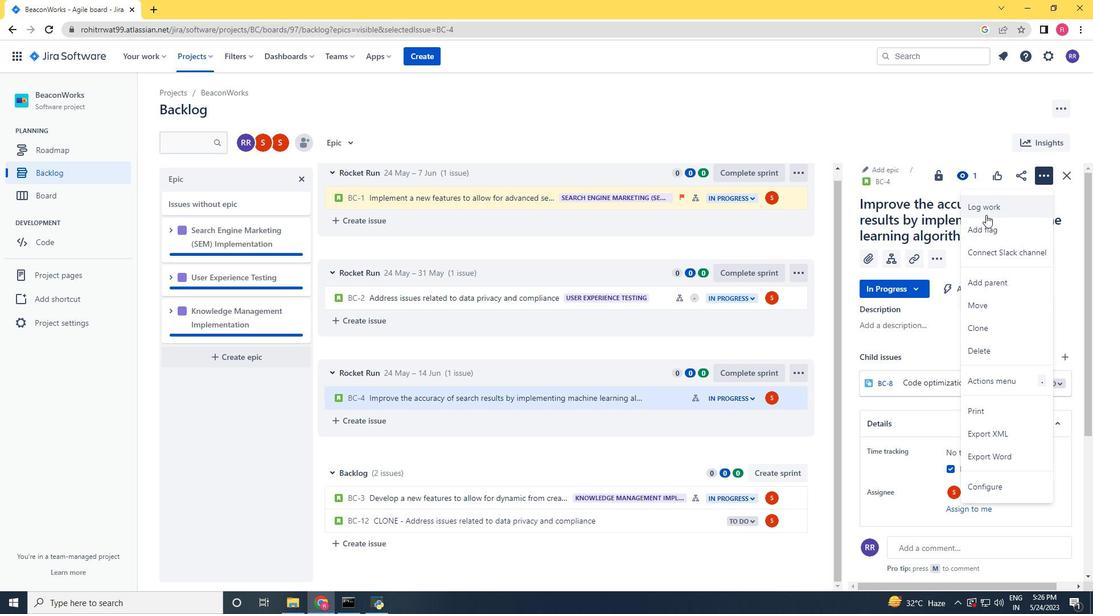 
Action: Mouse moved to (985, 214)
Screenshot: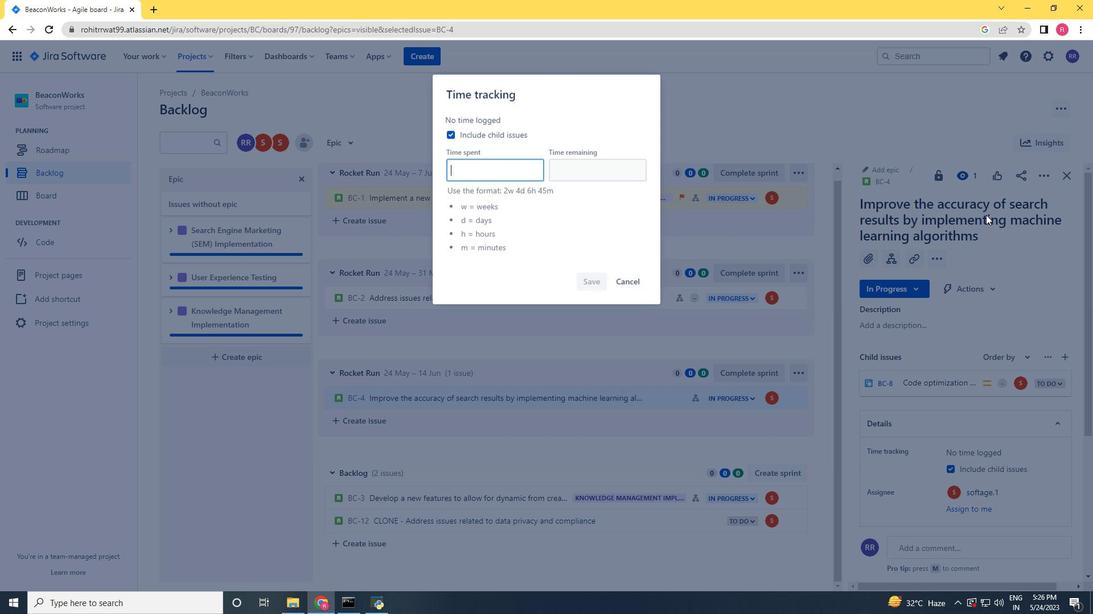 
Action: Key pressed 6w<Key.space>5d<Key.space>7h<Key.space>15m<Key.tab>3w<Key.space>6d<Key.space>18h<Key.space>51m
Screenshot: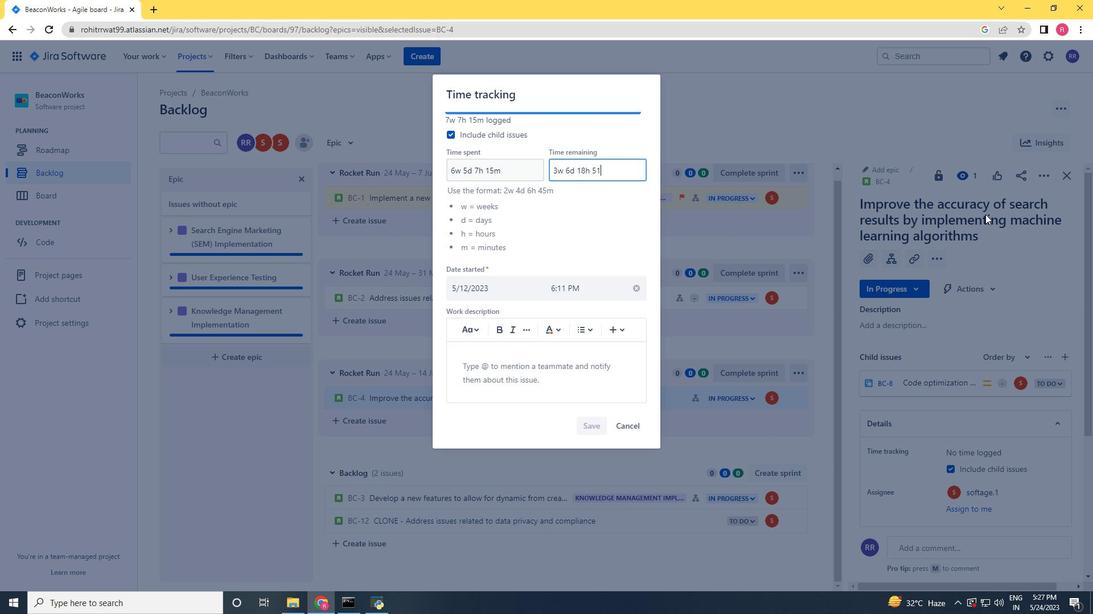 
Action: Mouse moved to (584, 424)
Screenshot: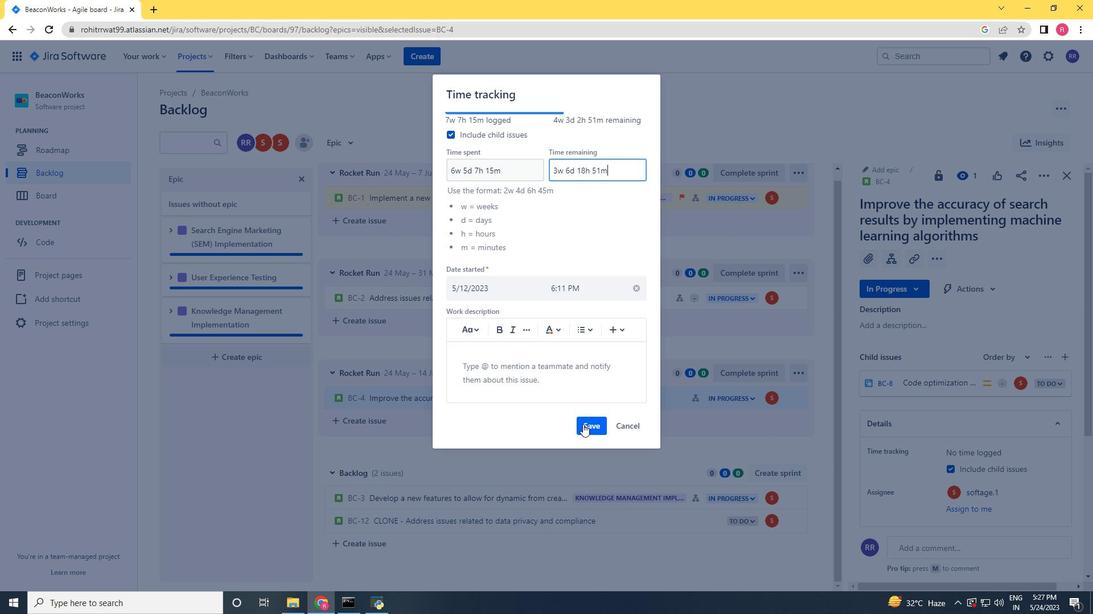 
Action: Mouse pressed left at (584, 424)
Screenshot: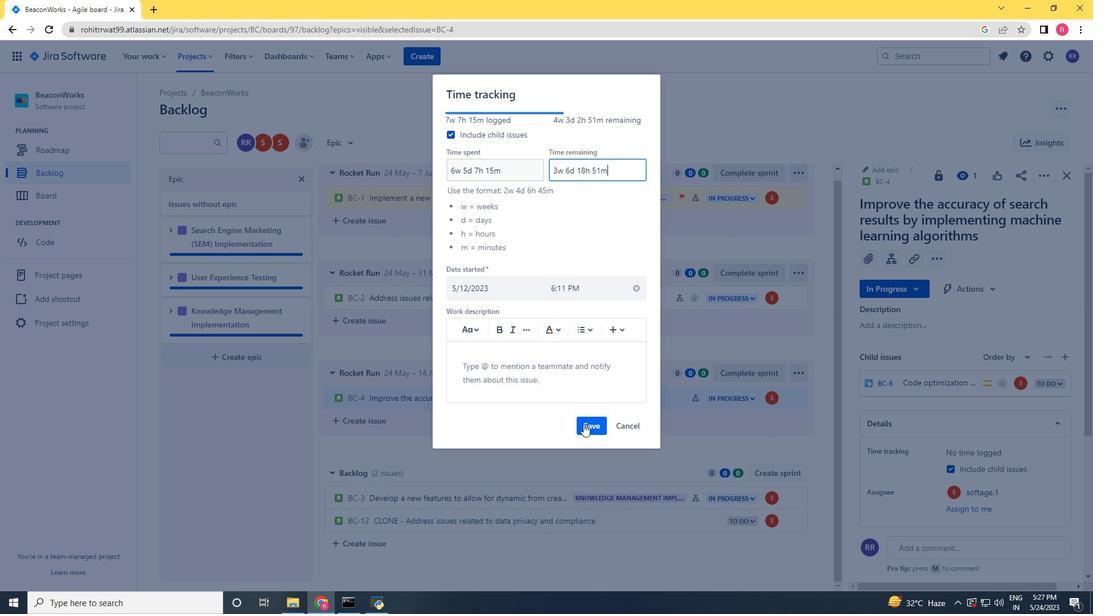 
Action: Mouse moved to (795, 397)
Screenshot: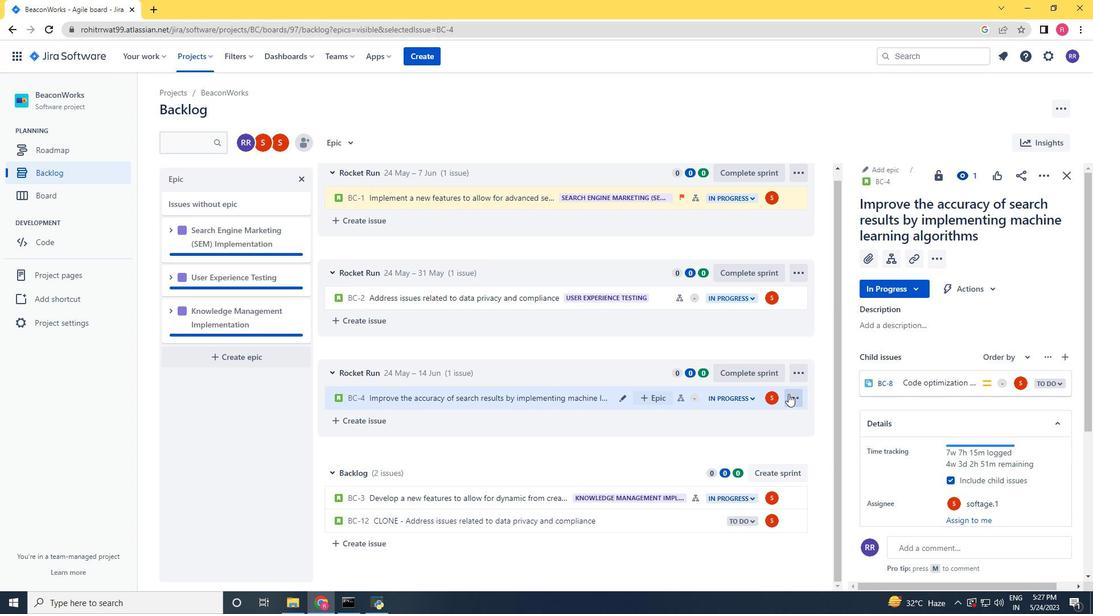
Action: Mouse pressed left at (795, 397)
Screenshot: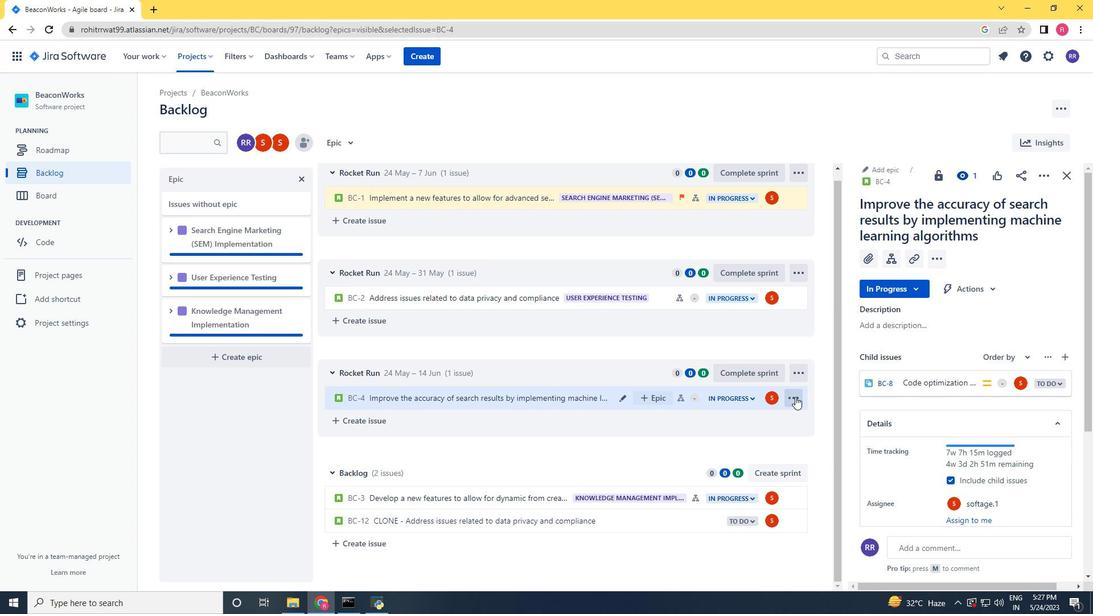 
Action: Mouse moved to (757, 368)
Screenshot: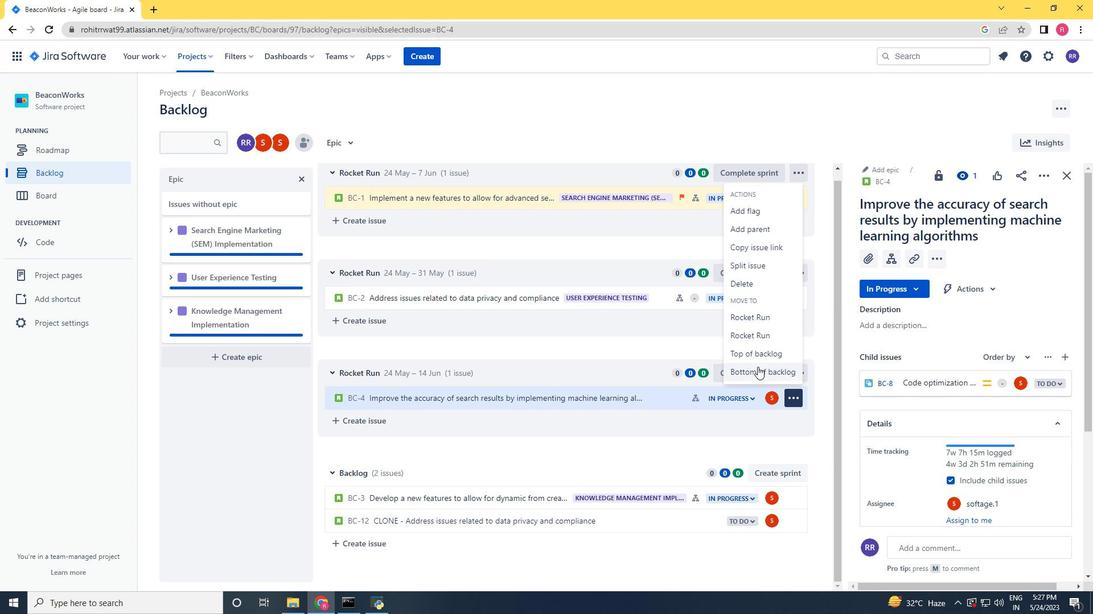 
Action: Mouse pressed left at (757, 368)
Screenshot: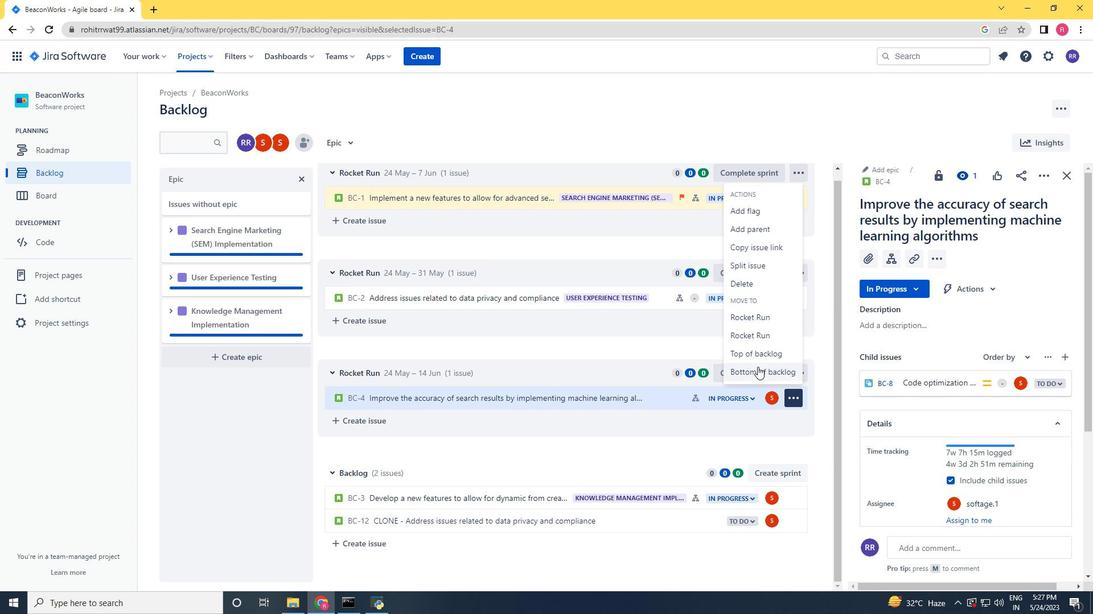 
Action: Mouse moved to (591, 178)
Screenshot: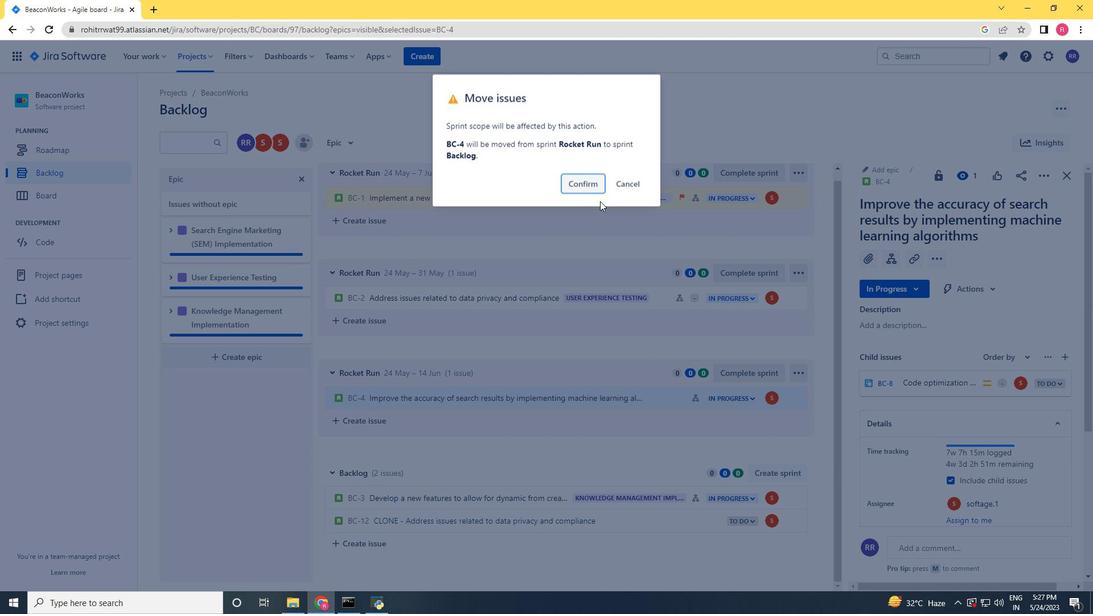 
Action: Mouse pressed left at (591, 178)
Screenshot: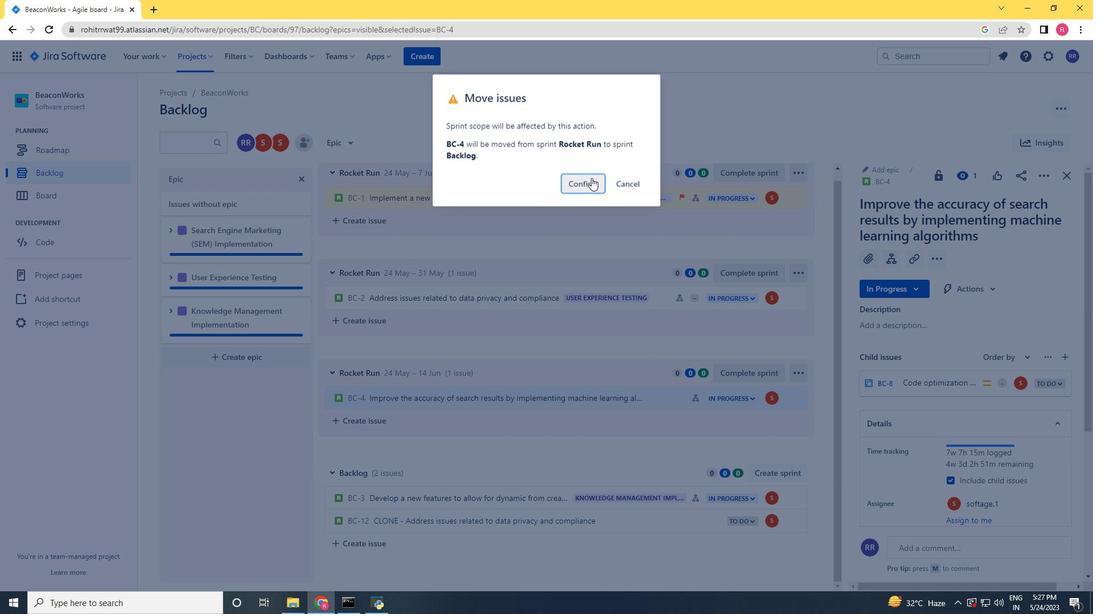 
Action: Mouse moved to (673, 379)
Screenshot: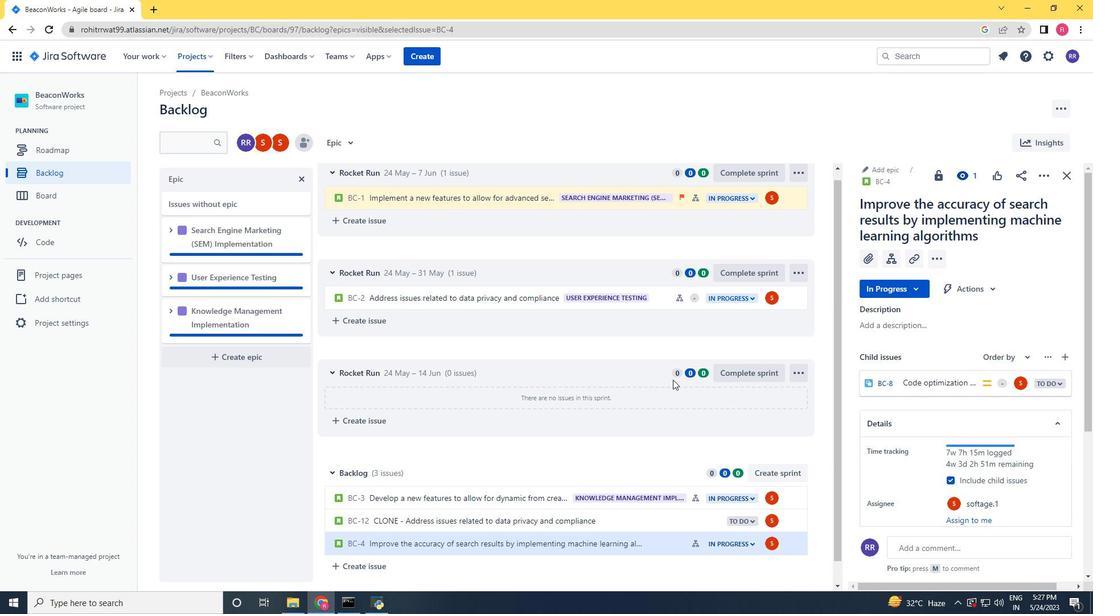 
Action: Mouse scrolled (673, 379) with delta (0, 0)
Screenshot: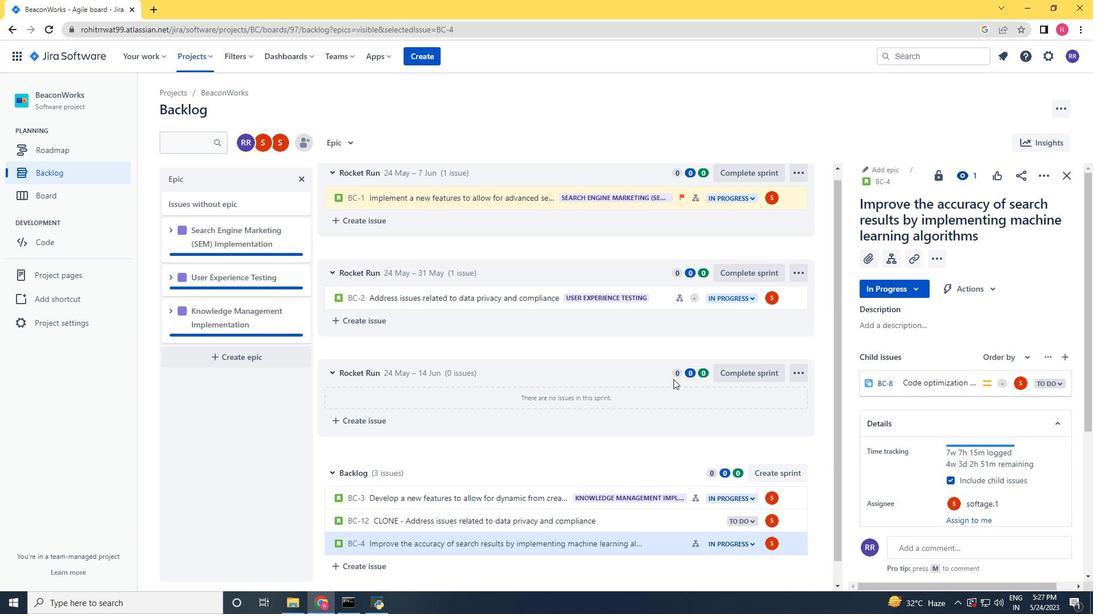 
Action: Mouse scrolled (673, 379) with delta (0, 0)
Screenshot: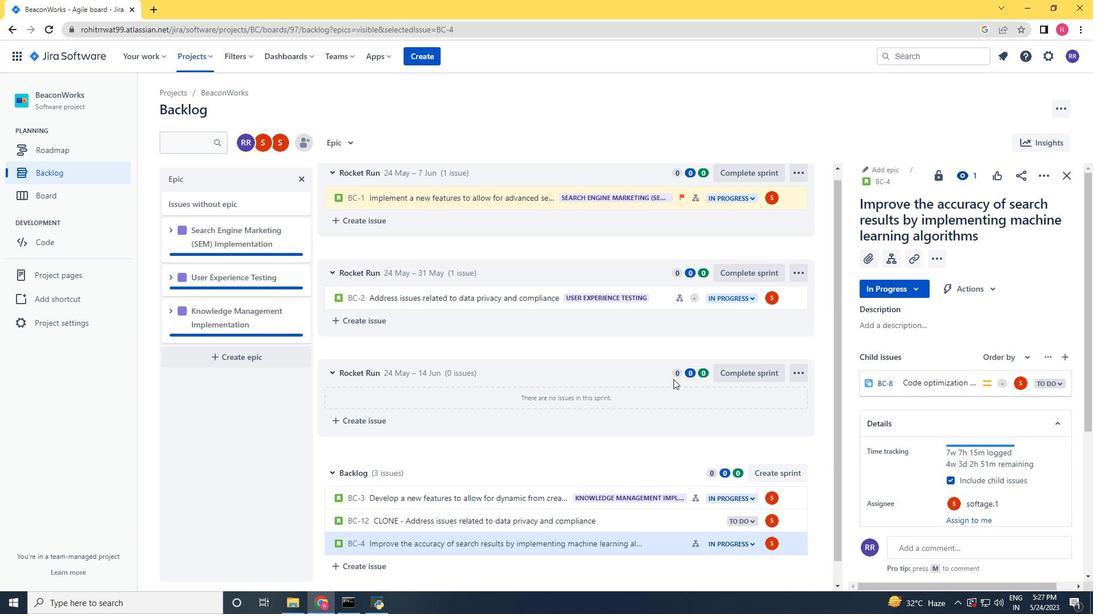 
Action: Mouse scrolled (673, 379) with delta (0, 0)
Screenshot: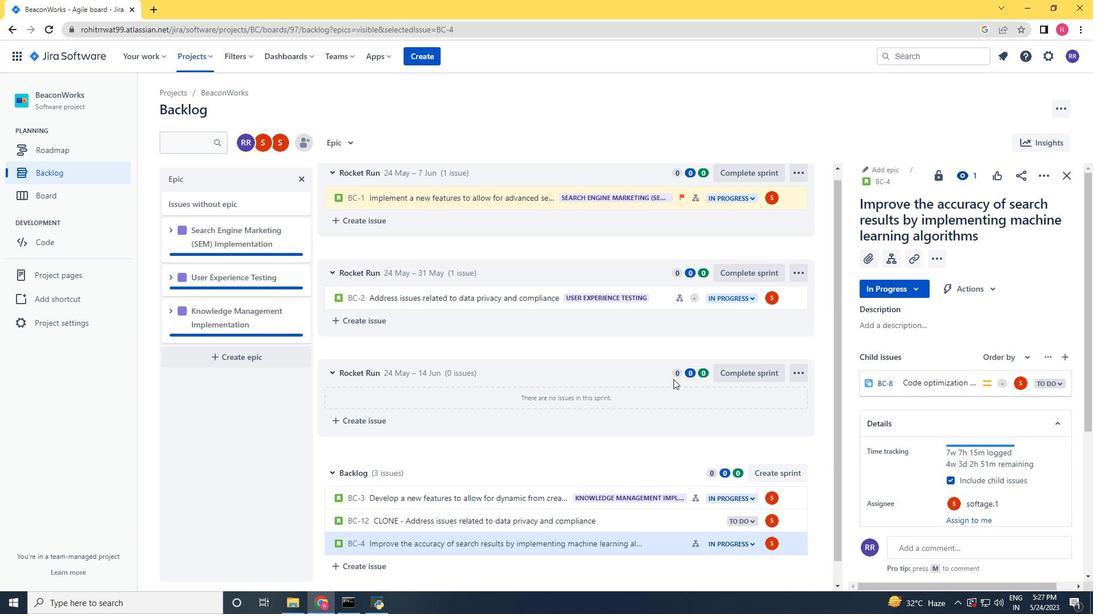 
Action: Mouse moved to (654, 523)
Screenshot: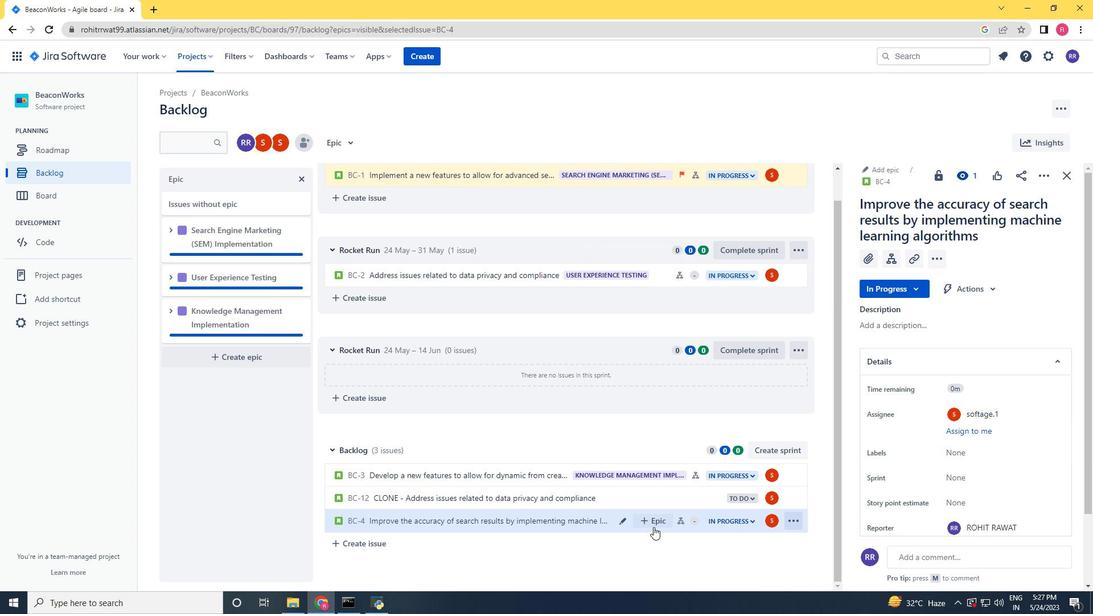 
Action: Mouse pressed left at (654, 523)
Screenshot: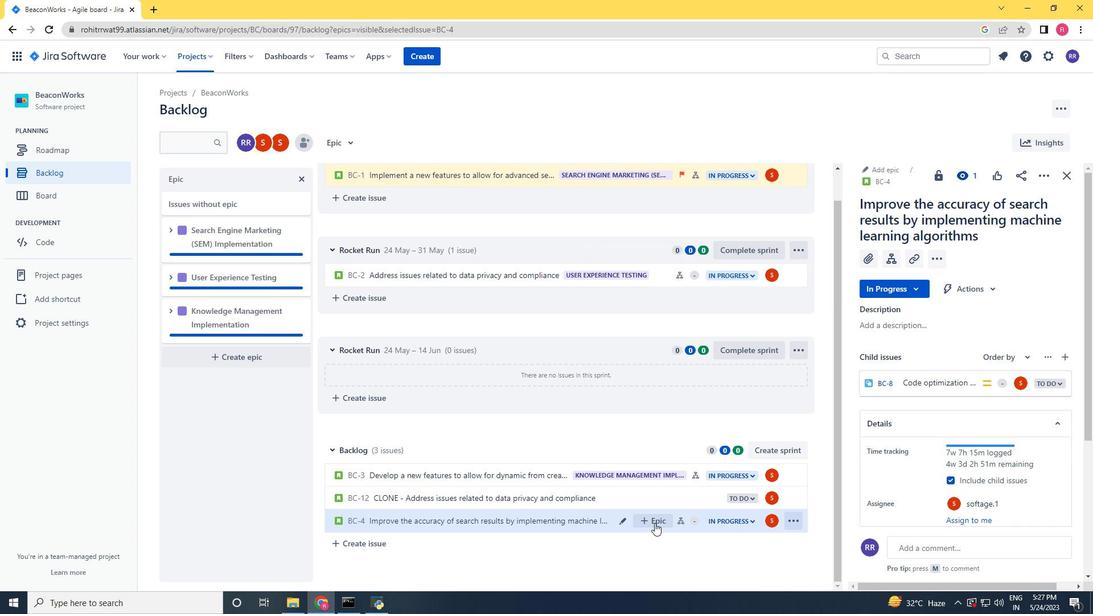 
Action: Mouse scrolled (654, 523) with delta (0, 0)
Screenshot: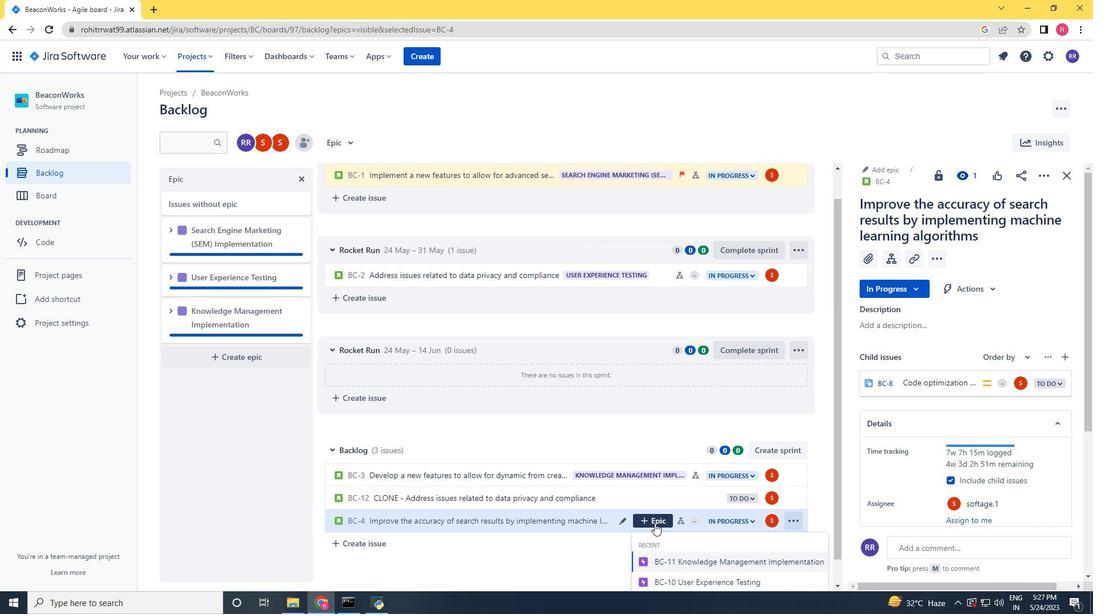 
Action: Mouse scrolled (654, 523) with delta (0, 0)
Screenshot: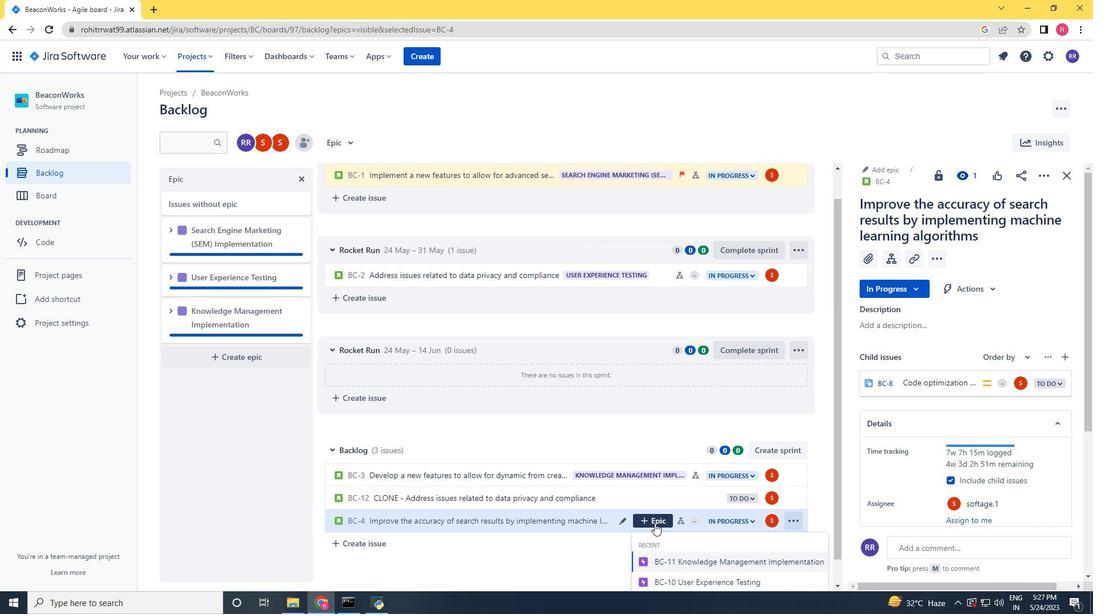
Action: Mouse scrolled (654, 523) with delta (0, 0)
Screenshot: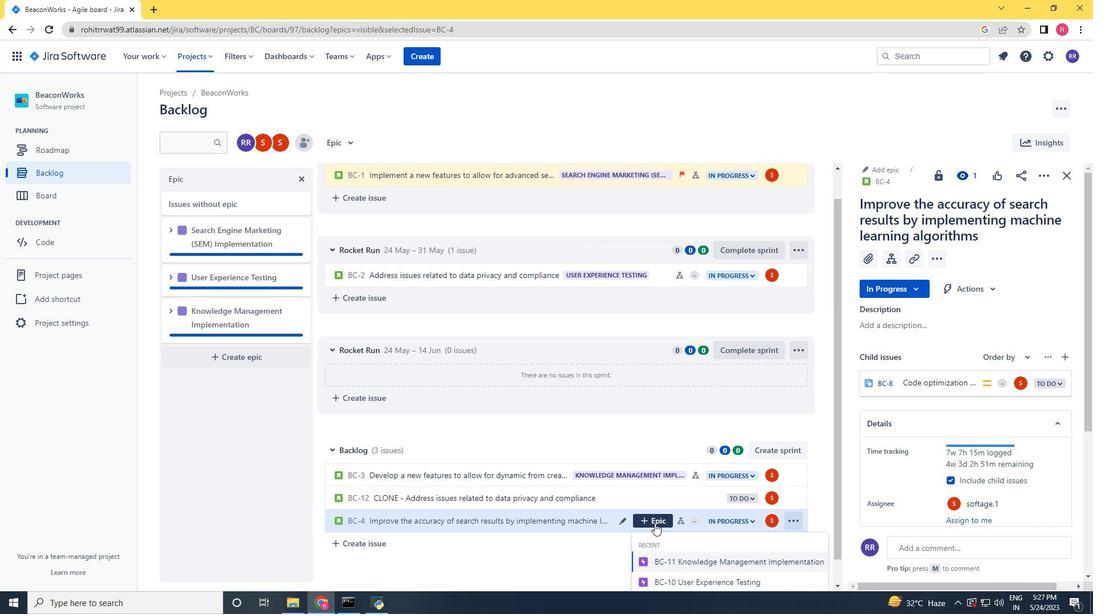 
Action: Mouse scrolled (654, 523) with delta (0, 0)
Screenshot: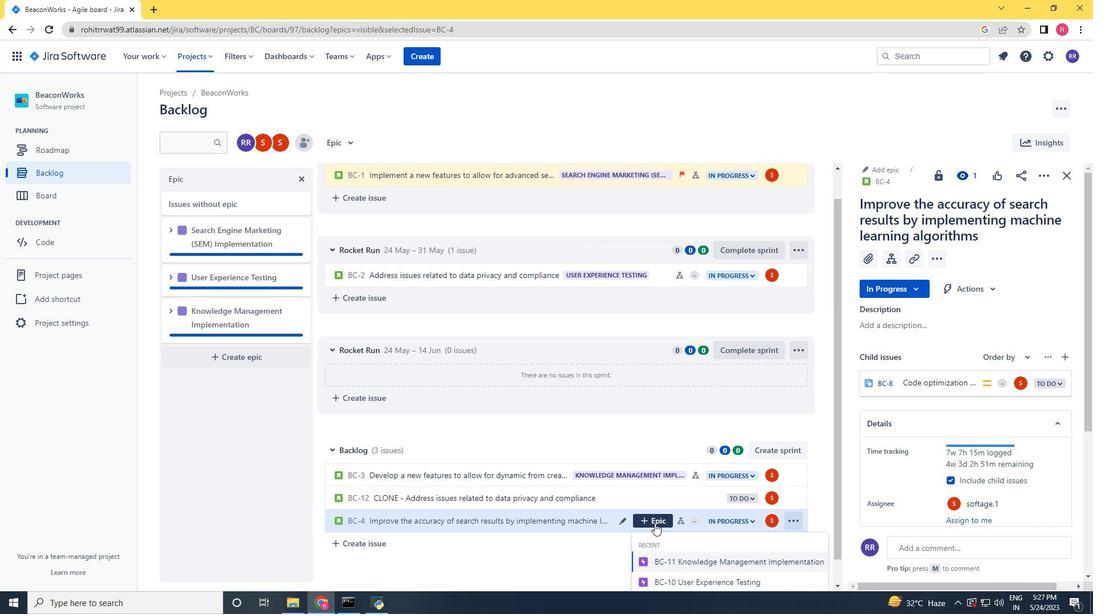 
Action: Mouse moved to (675, 572)
Screenshot: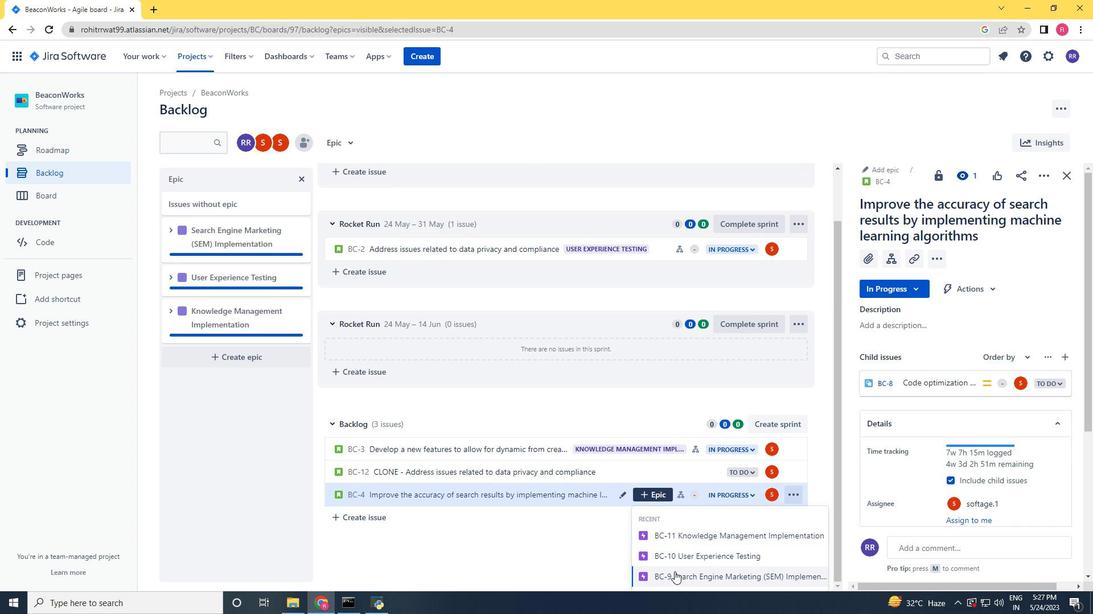 
Action: Mouse pressed left at (675, 572)
Screenshot: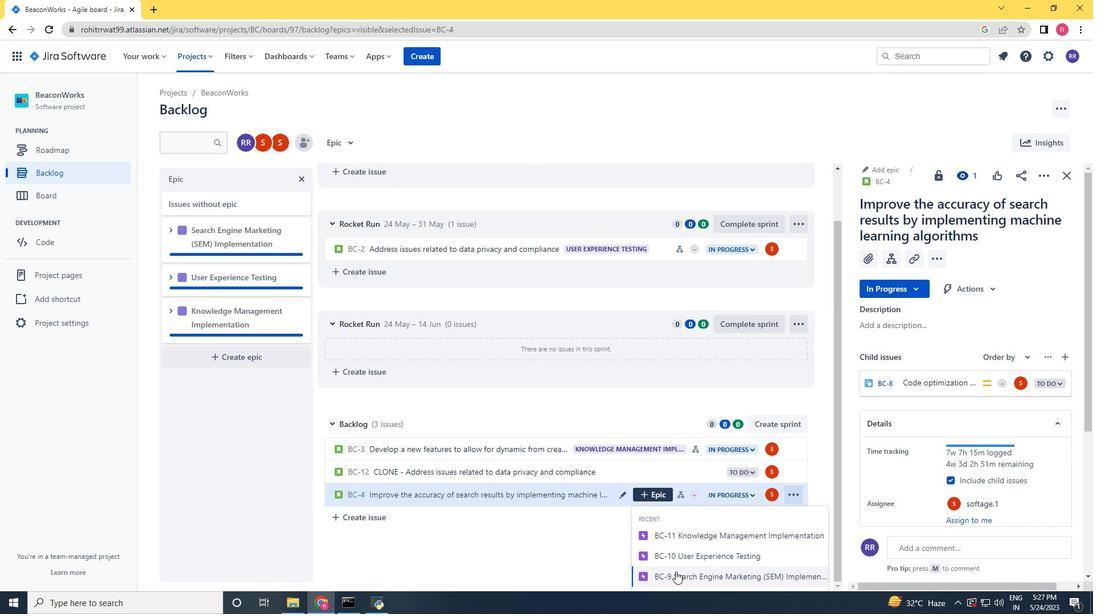 
Action: Mouse moved to (673, 552)
Screenshot: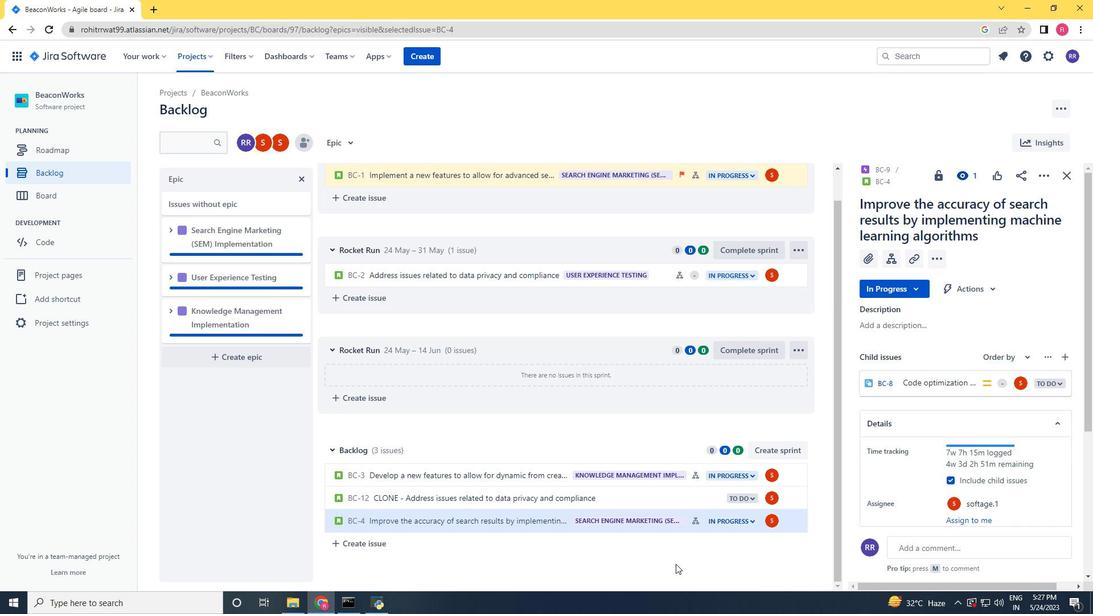 
Action: Mouse scrolled (673, 553) with delta (0, 0)
Screenshot: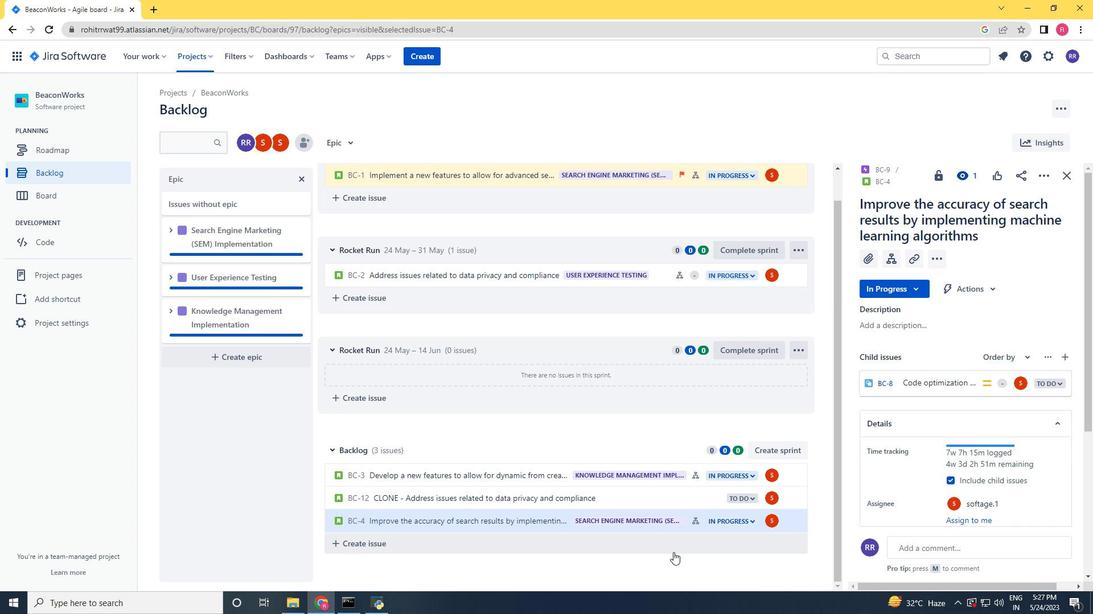 
Action: Mouse scrolled (673, 553) with delta (0, 0)
Screenshot: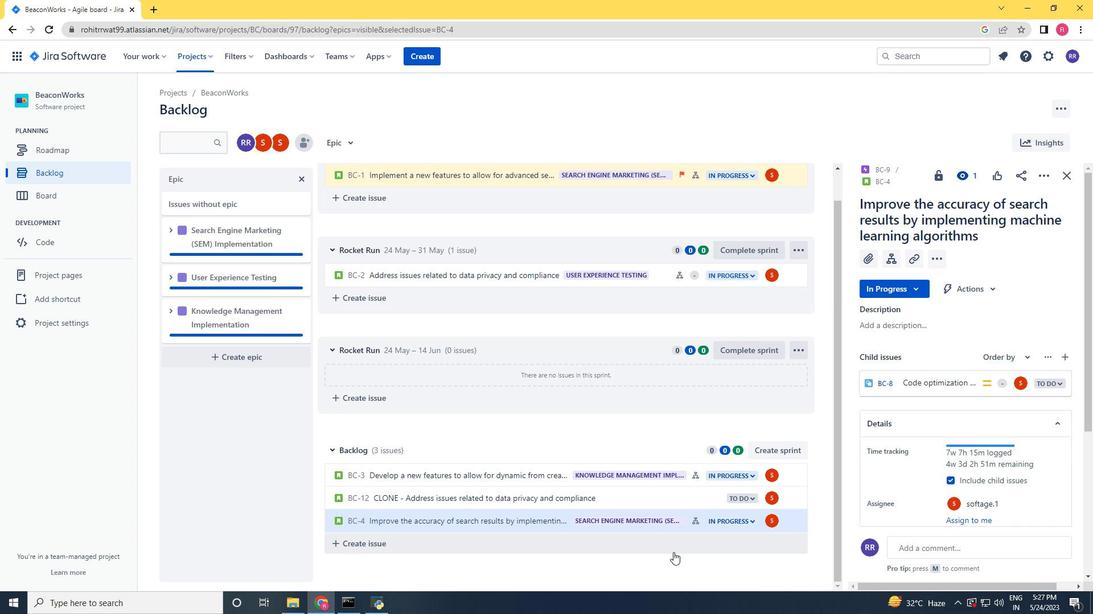 
Action: Mouse scrolled (673, 553) with delta (0, 0)
Screenshot: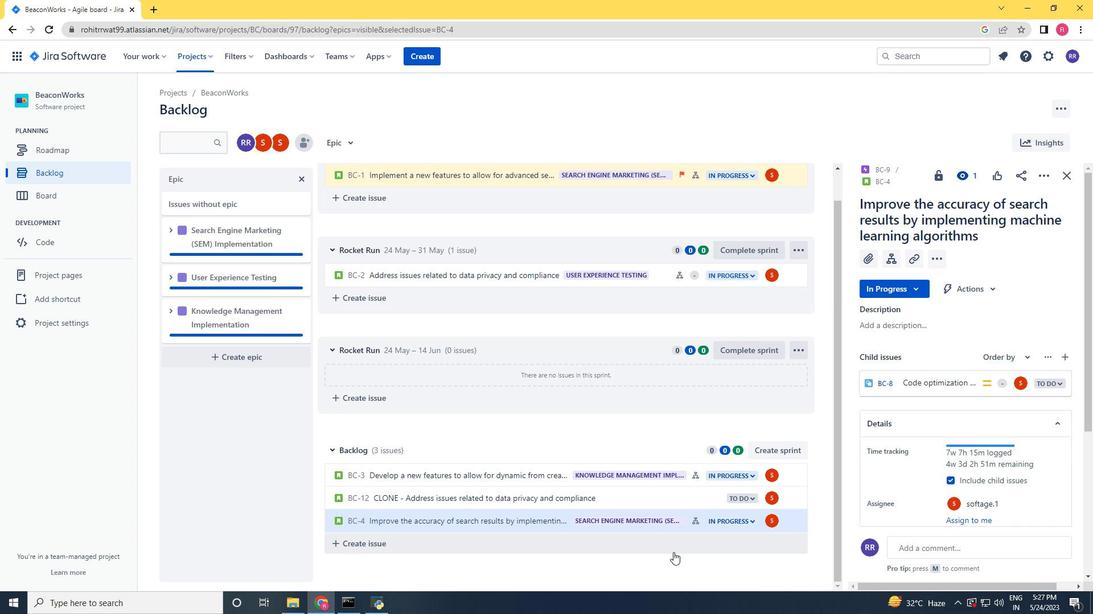 
Action: Mouse scrolled (673, 553) with delta (0, 0)
Screenshot: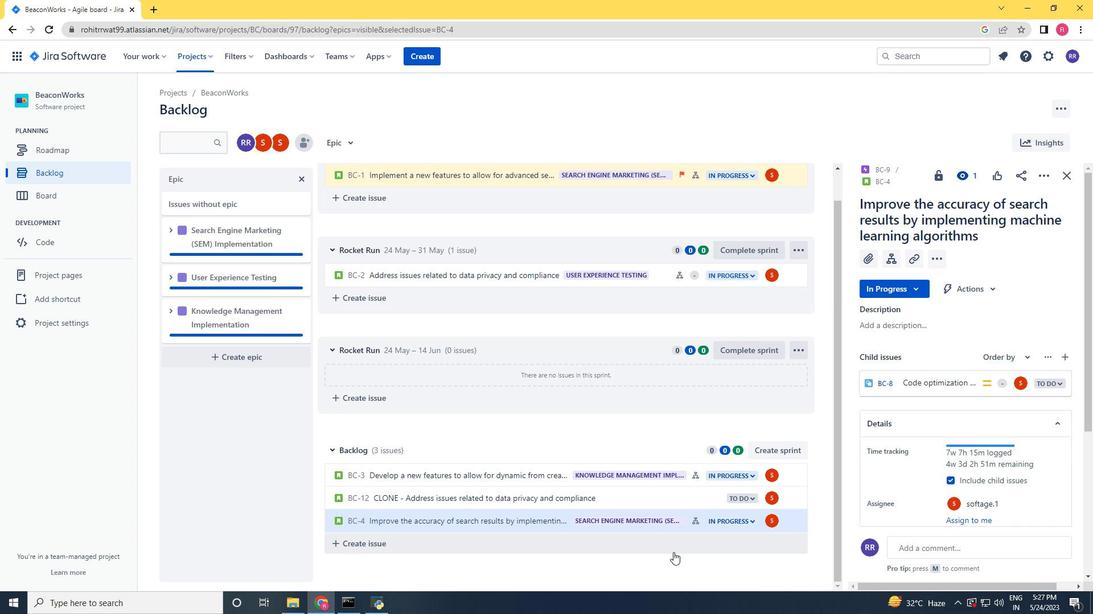 
